 Task: Log work in the project ZillaTech for the issue 'Integrate a new referral program feature into an existing e-commerce website to encourage customer acquisition and retention' spent time as '5w 2d 4h 19m' and remaining time as '2w 6d 11h 18m' and move to bottom of backlog. Now add the issue to the epic 'Change Management Implementation'.
Action: Mouse moved to (232, 69)
Screenshot: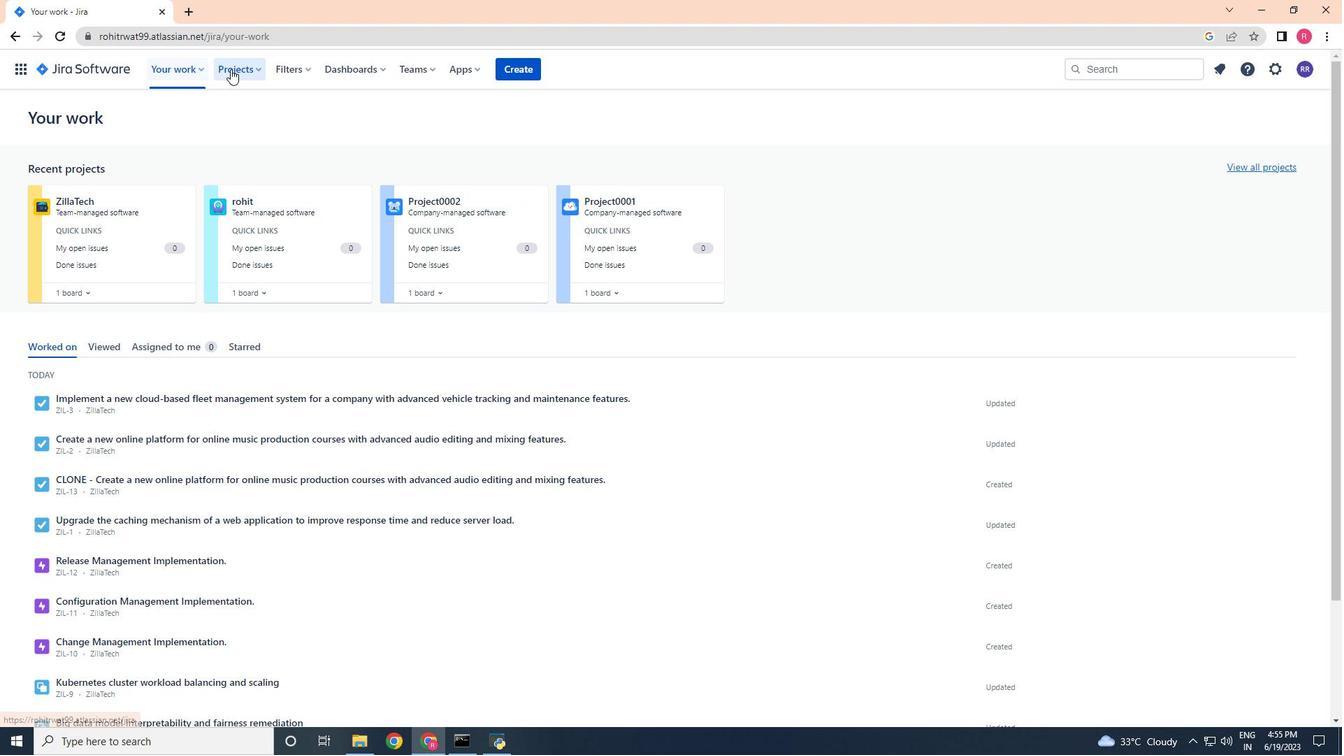 
Action: Mouse pressed left at (232, 69)
Screenshot: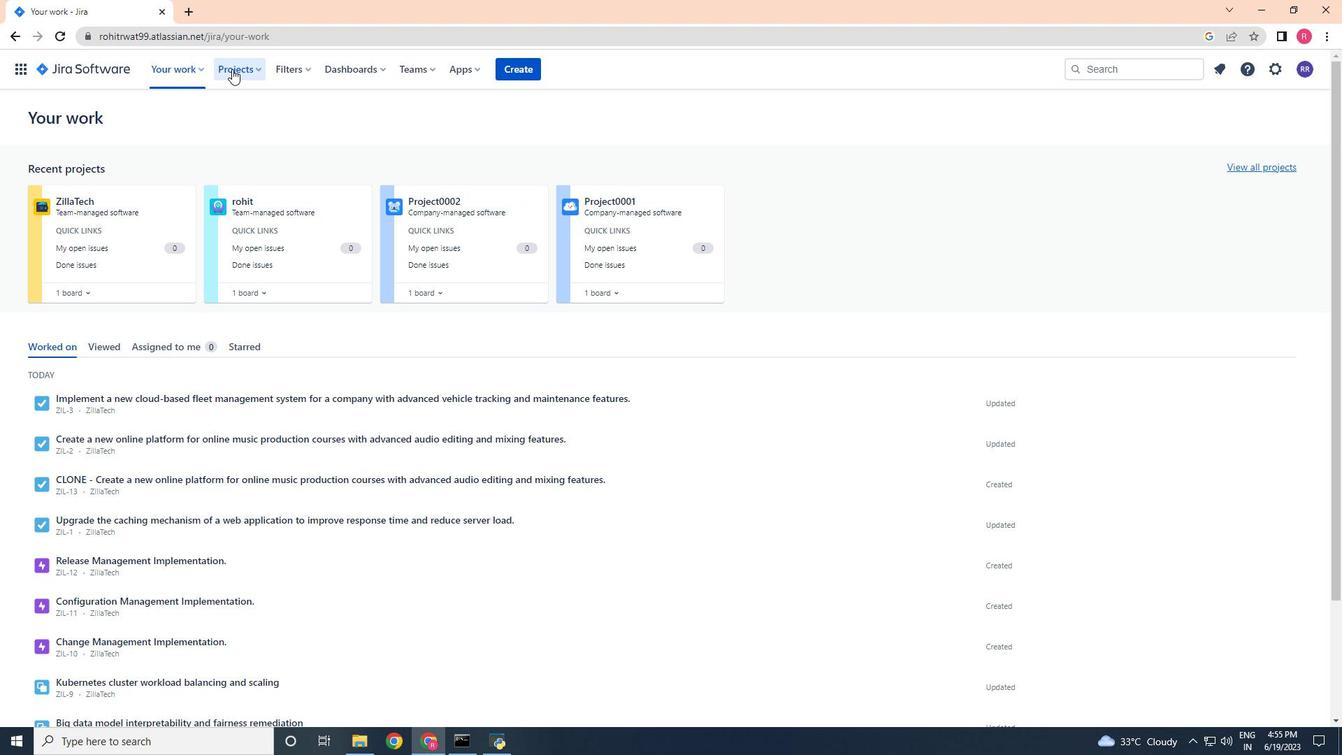 
Action: Mouse moved to (265, 127)
Screenshot: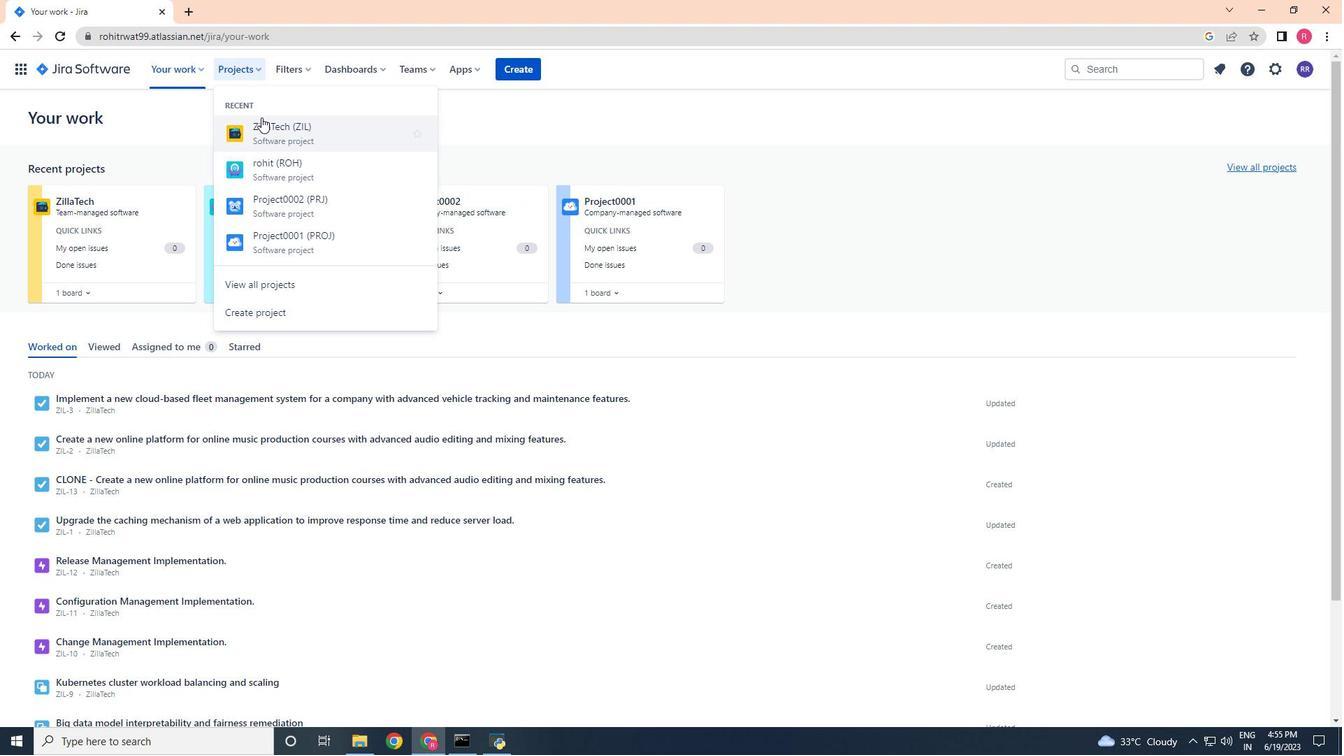 
Action: Mouse pressed left at (265, 127)
Screenshot: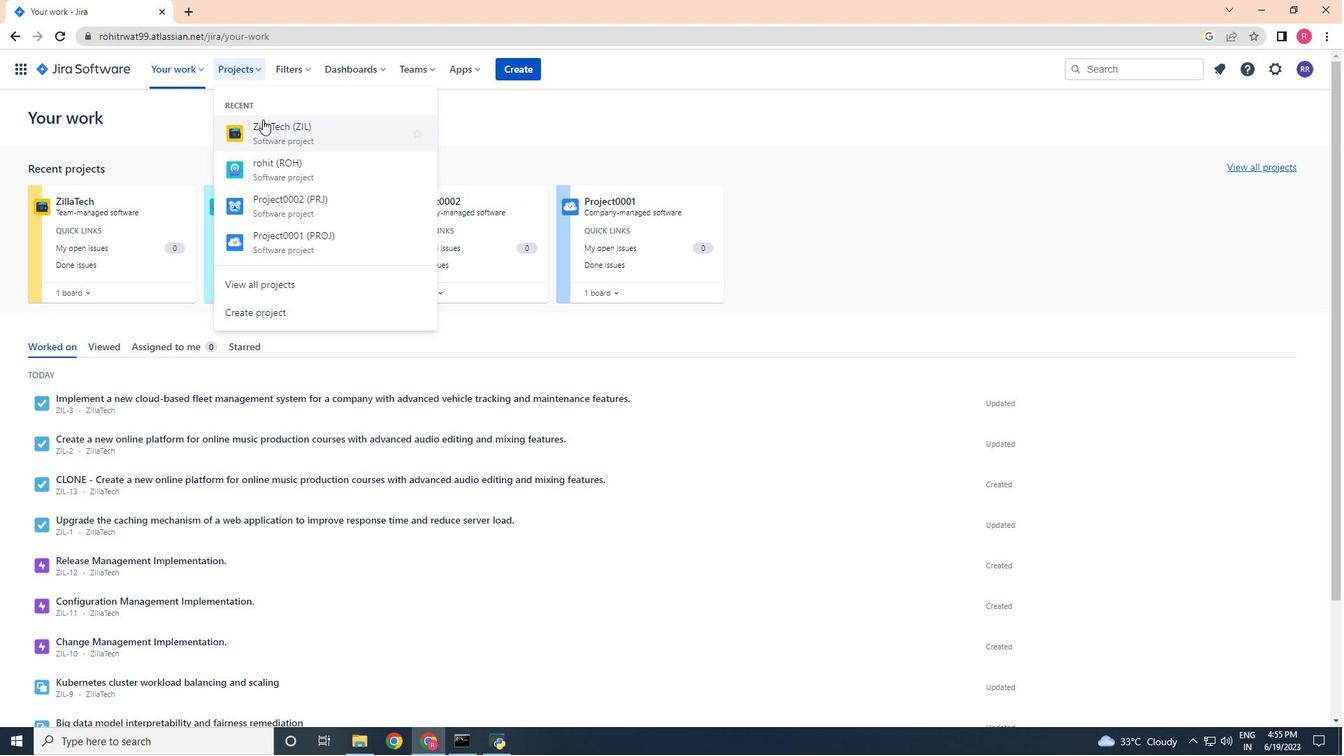 
Action: Mouse moved to (76, 217)
Screenshot: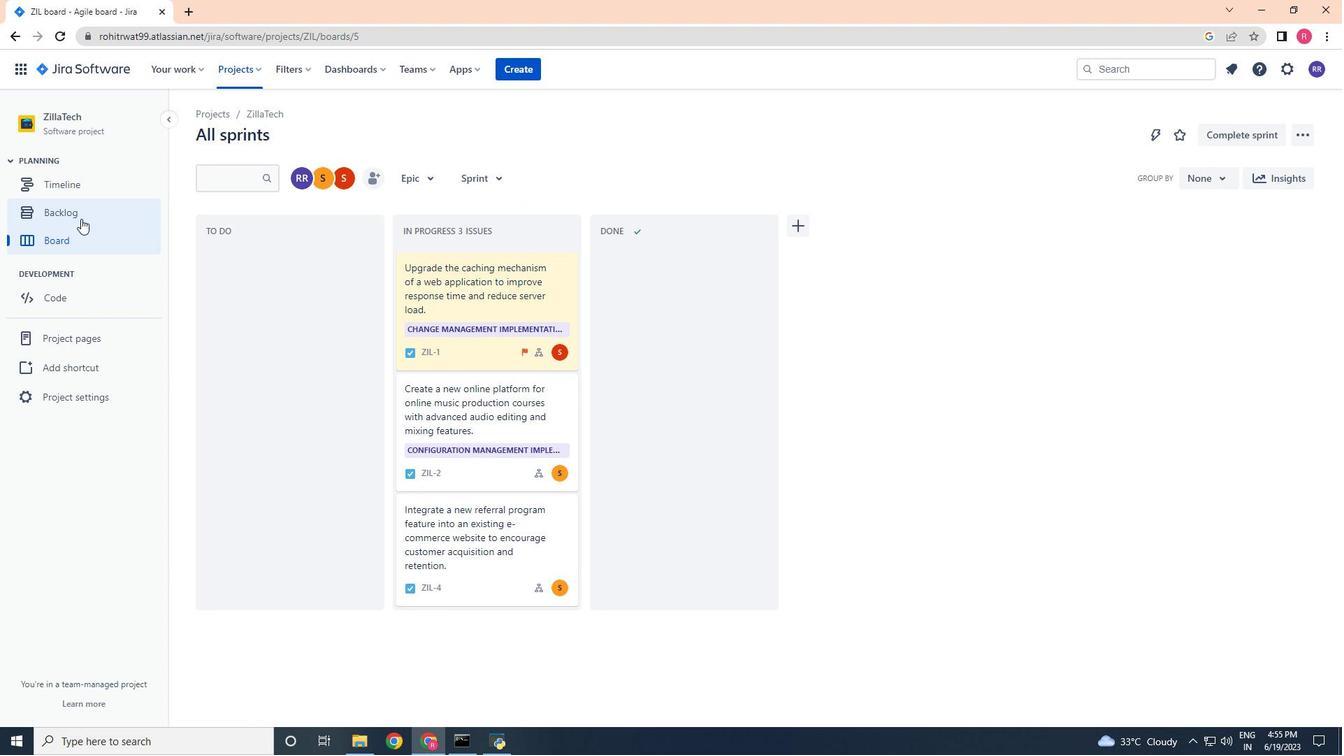 
Action: Mouse pressed left at (76, 217)
Screenshot: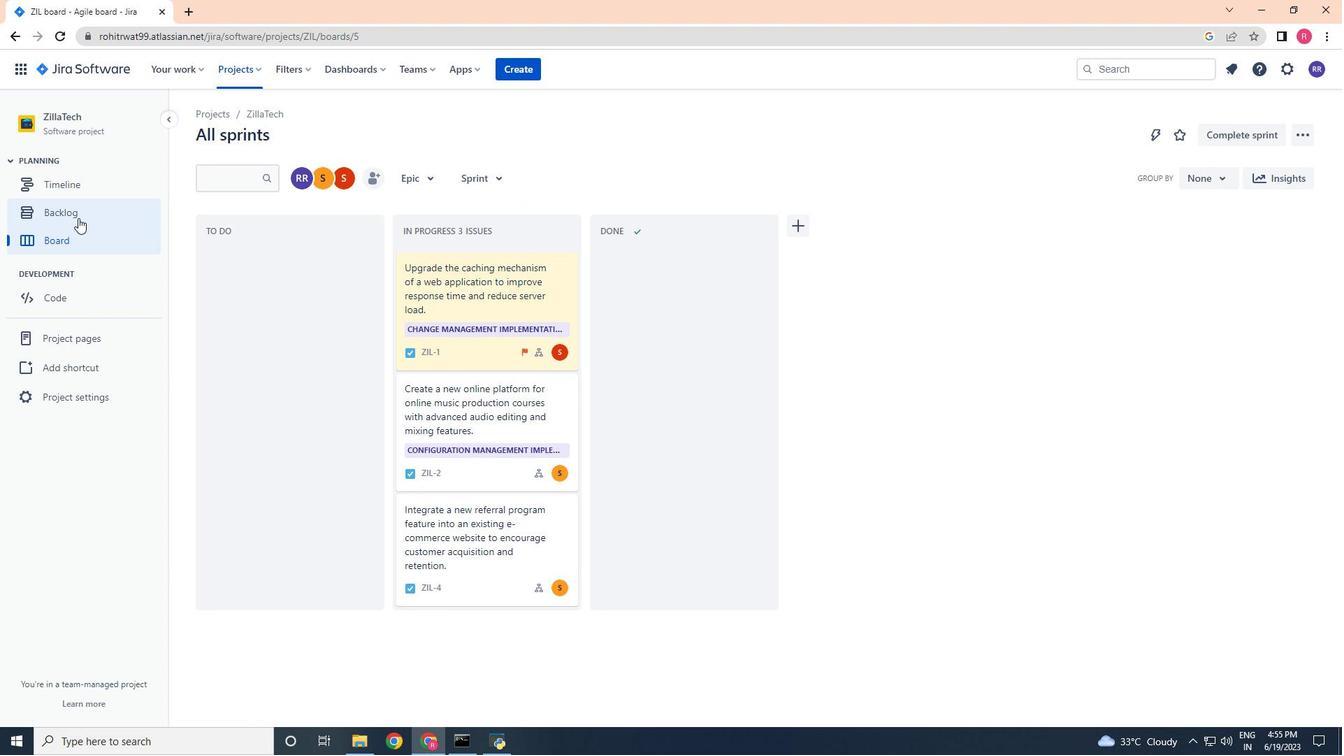 
Action: Mouse moved to (630, 346)
Screenshot: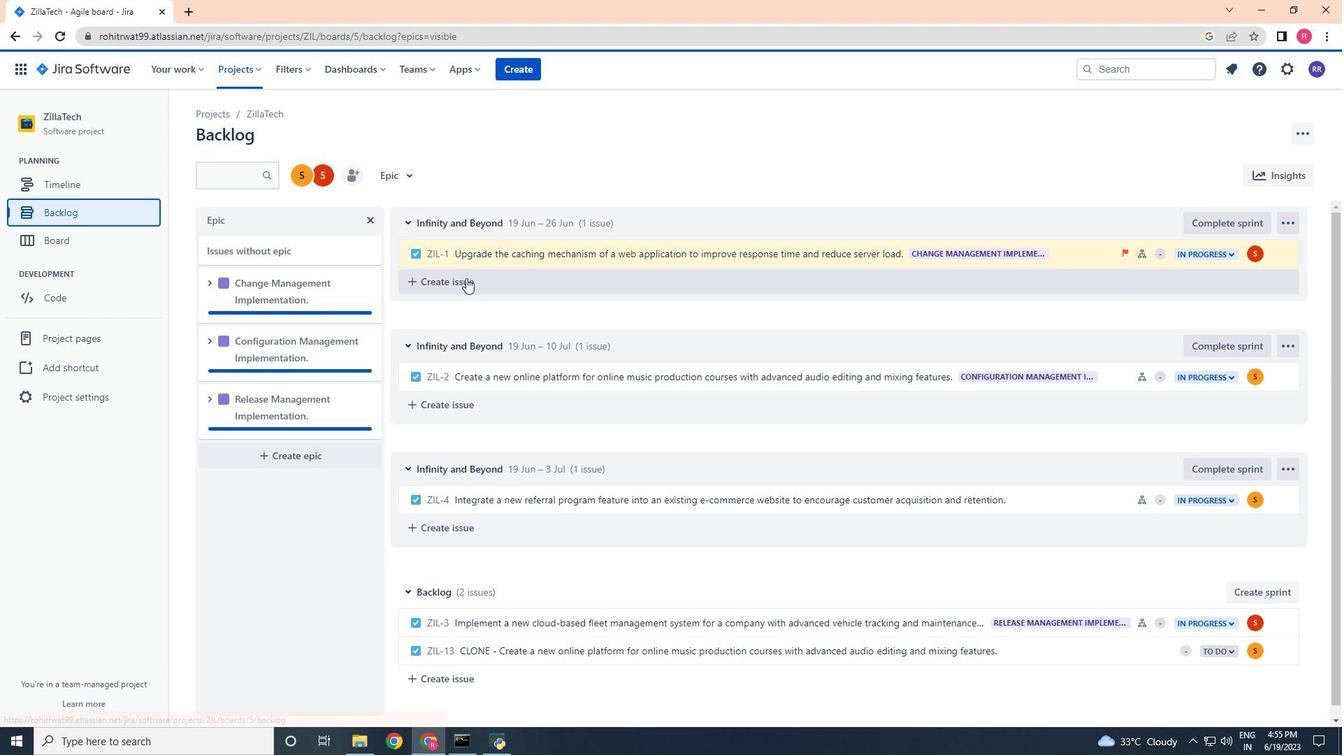 
Action: Mouse scrolled (630, 346) with delta (0, 0)
Screenshot: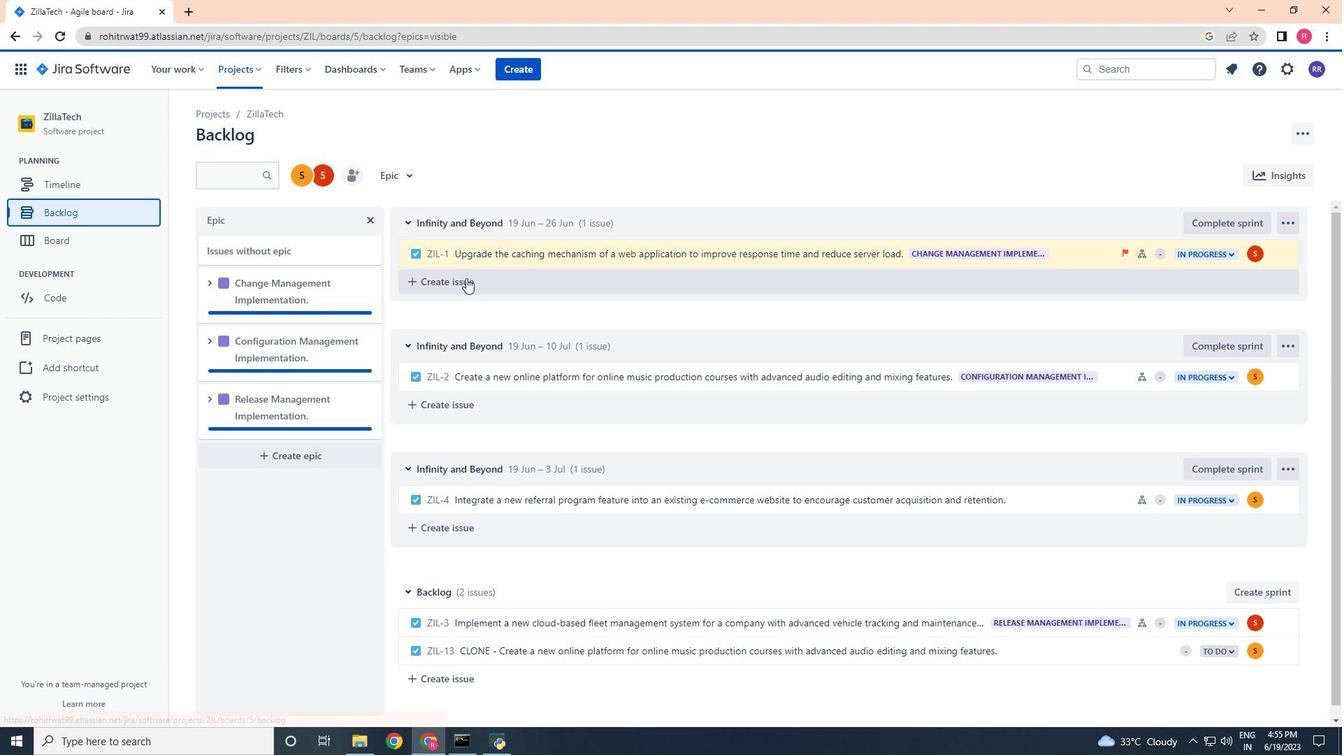 
Action: Mouse moved to (697, 375)
Screenshot: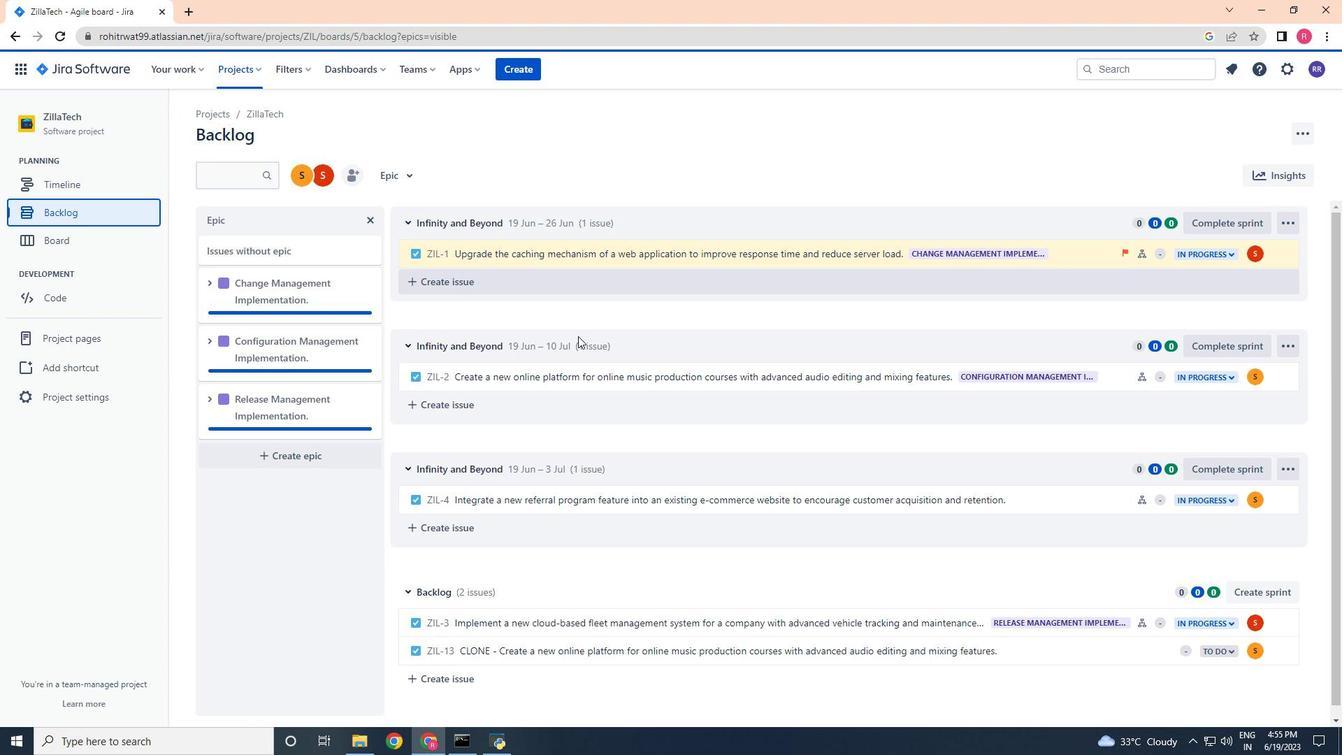 
Action: Mouse scrolled (697, 374) with delta (0, 0)
Screenshot: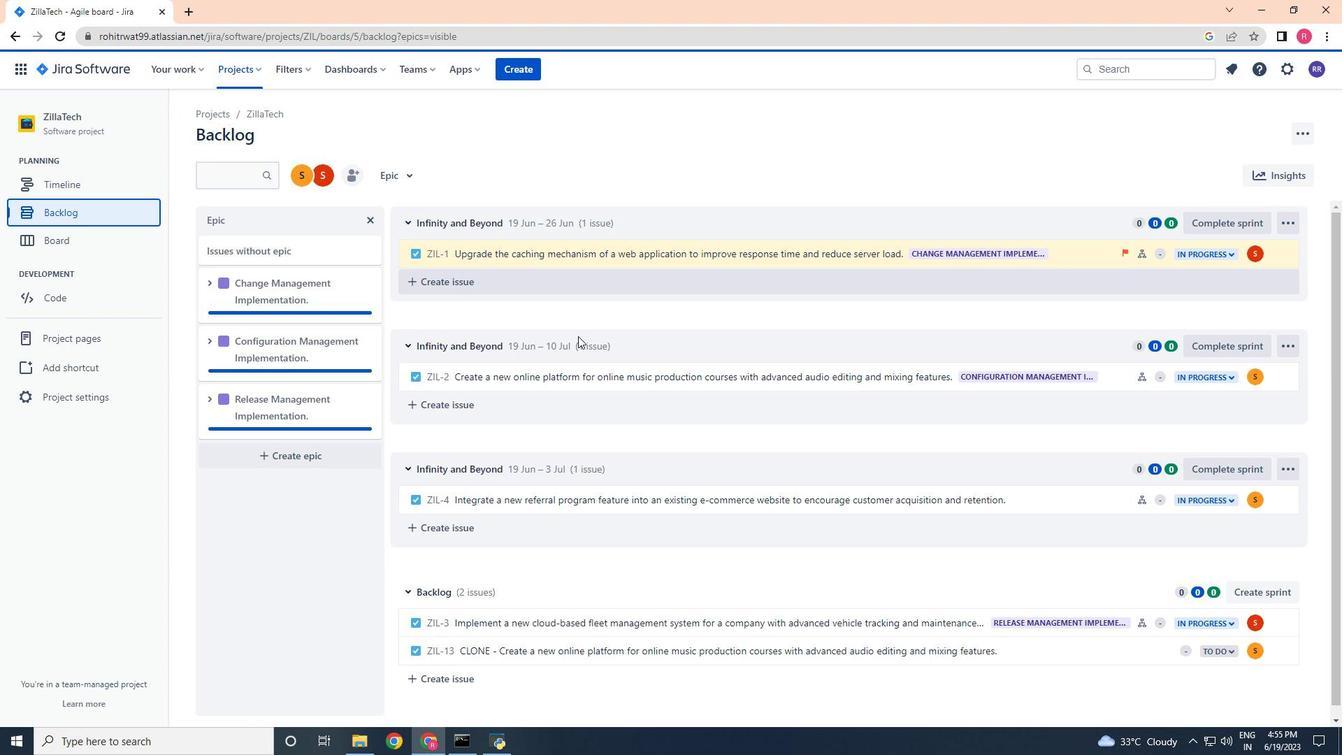 
Action: Mouse moved to (764, 383)
Screenshot: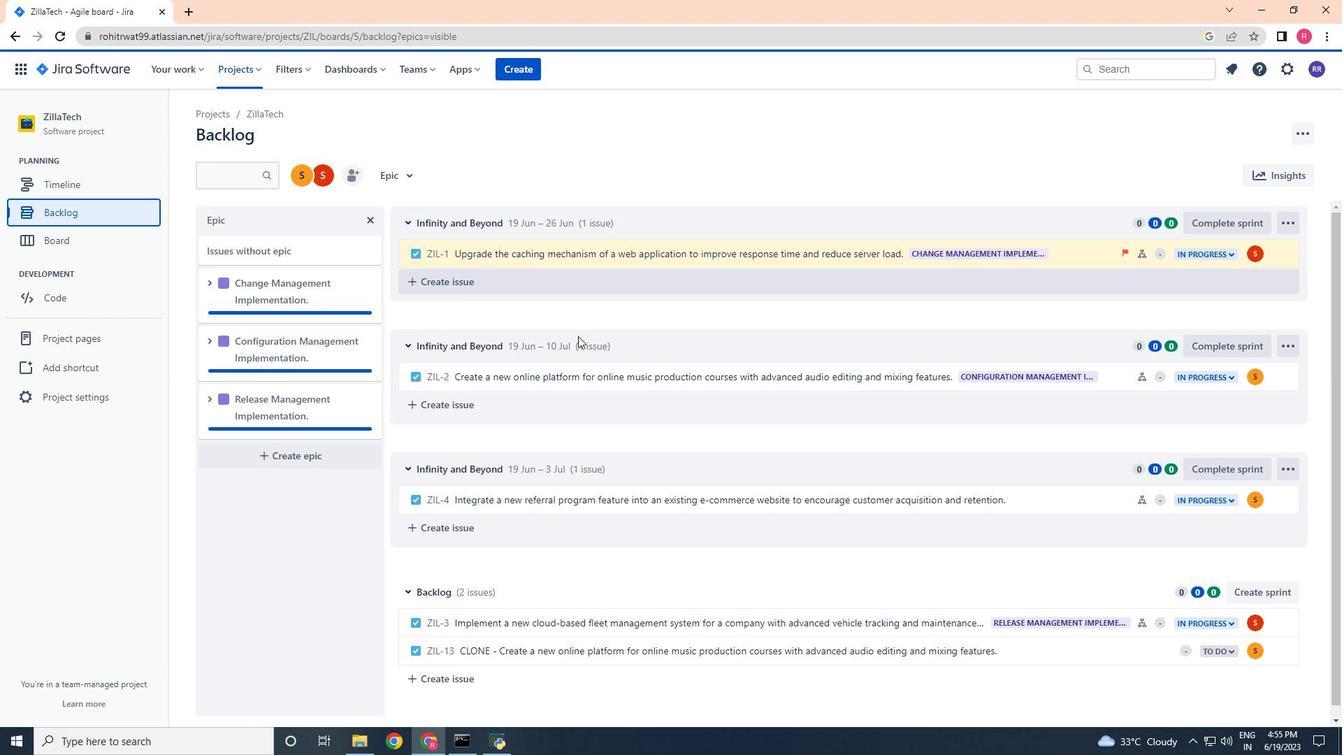 
Action: Mouse scrolled (764, 382) with delta (0, 0)
Screenshot: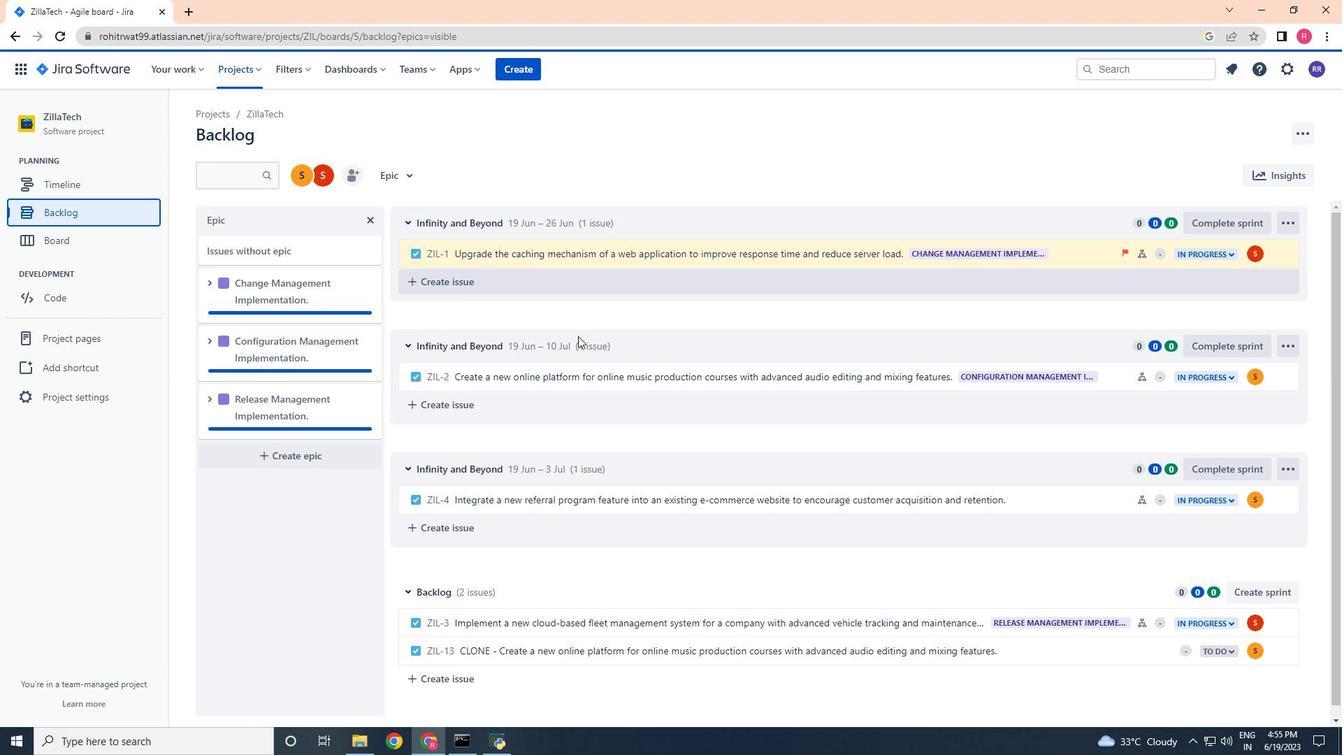 
Action: Mouse moved to (788, 390)
Screenshot: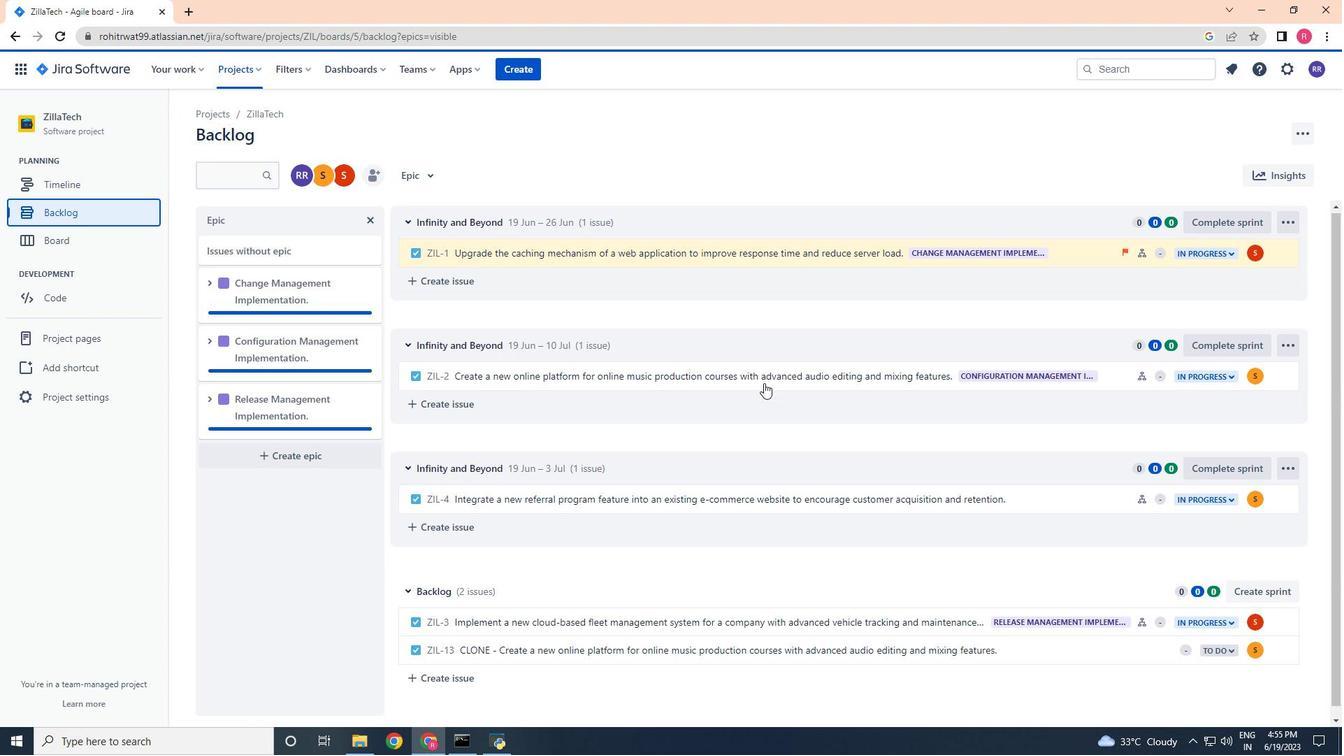 
Action: Mouse scrolled (788, 389) with delta (0, 0)
Screenshot: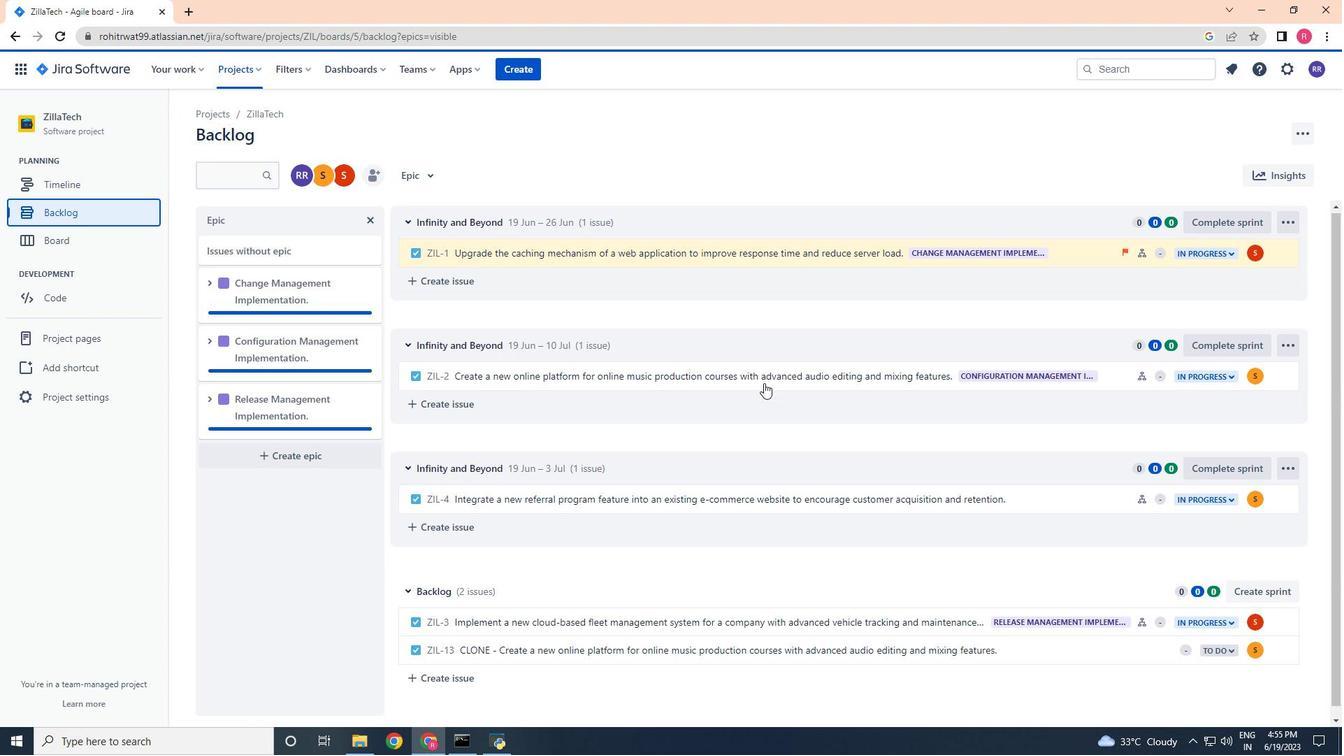 
Action: Mouse moved to (811, 404)
Screenshot: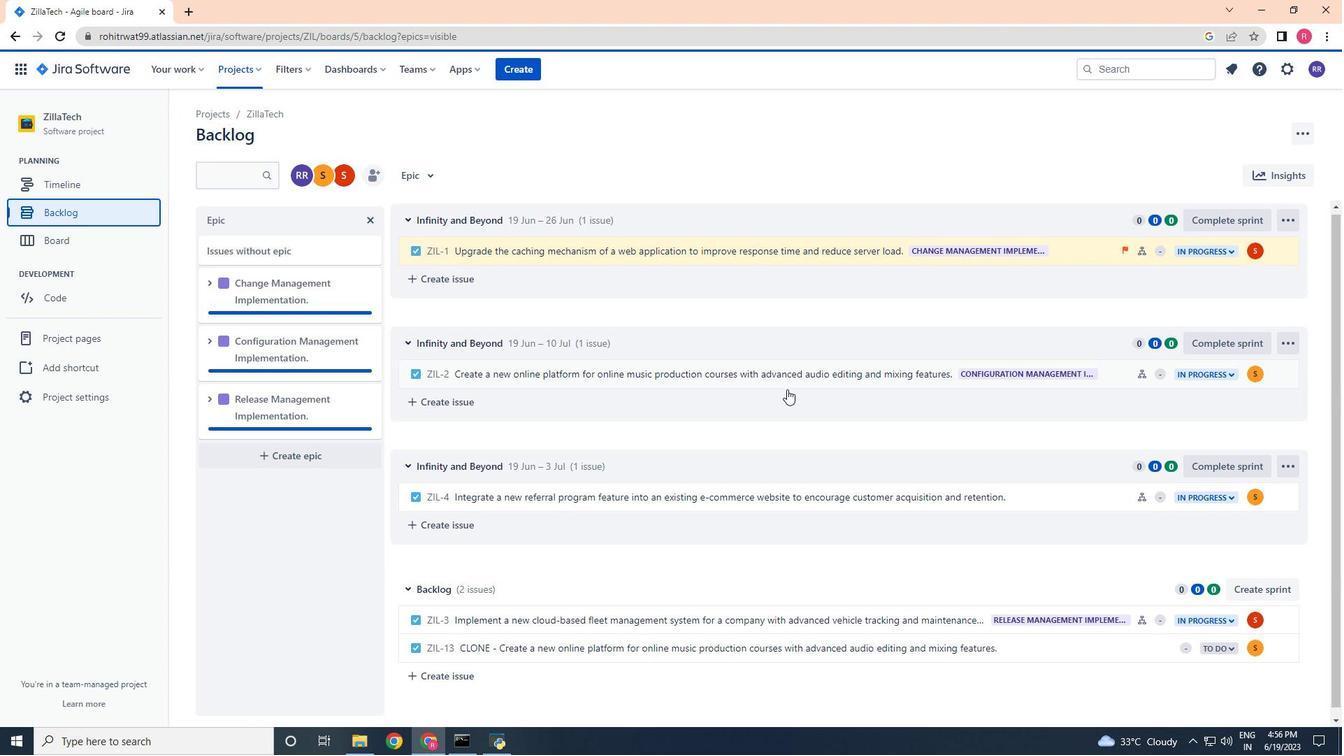 
Action: Mouse scrolled (811, 403) with delta (0, 0)
Screenshot: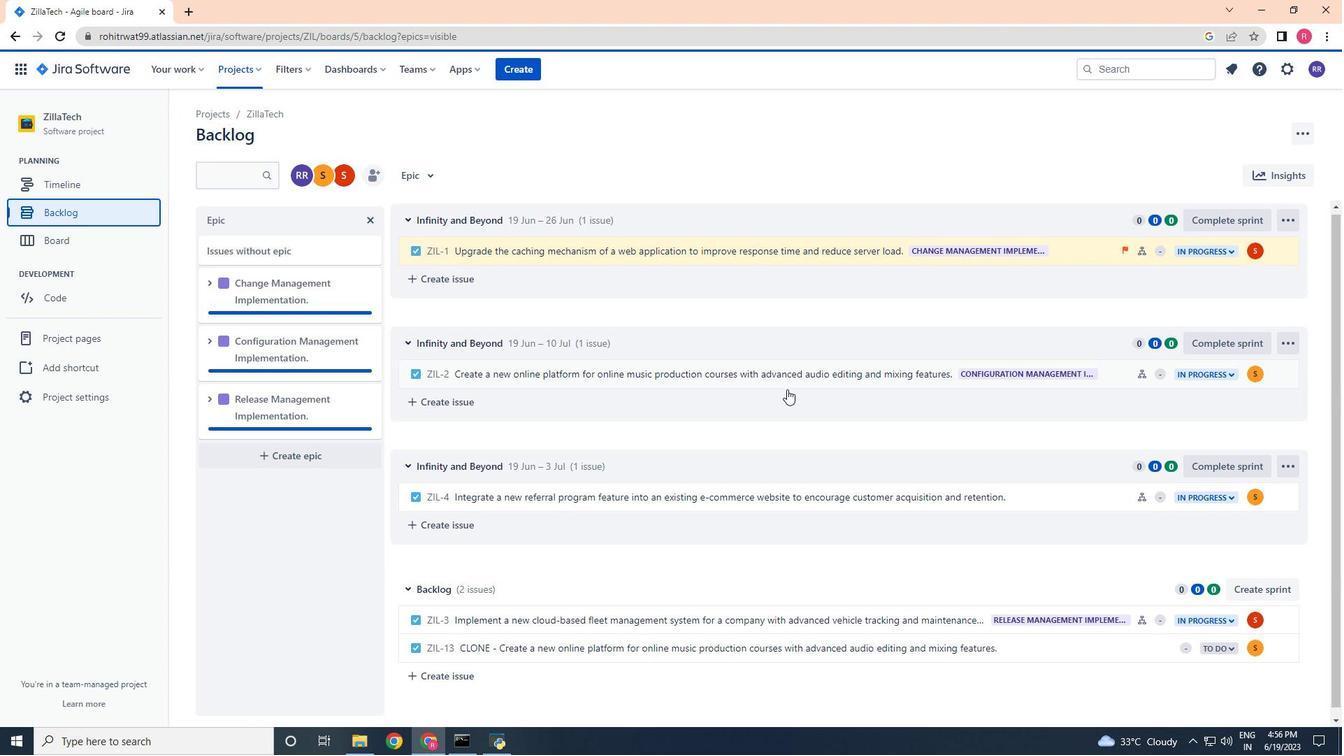 
Action: Mouse moved to (1086, 485)
Screenshot: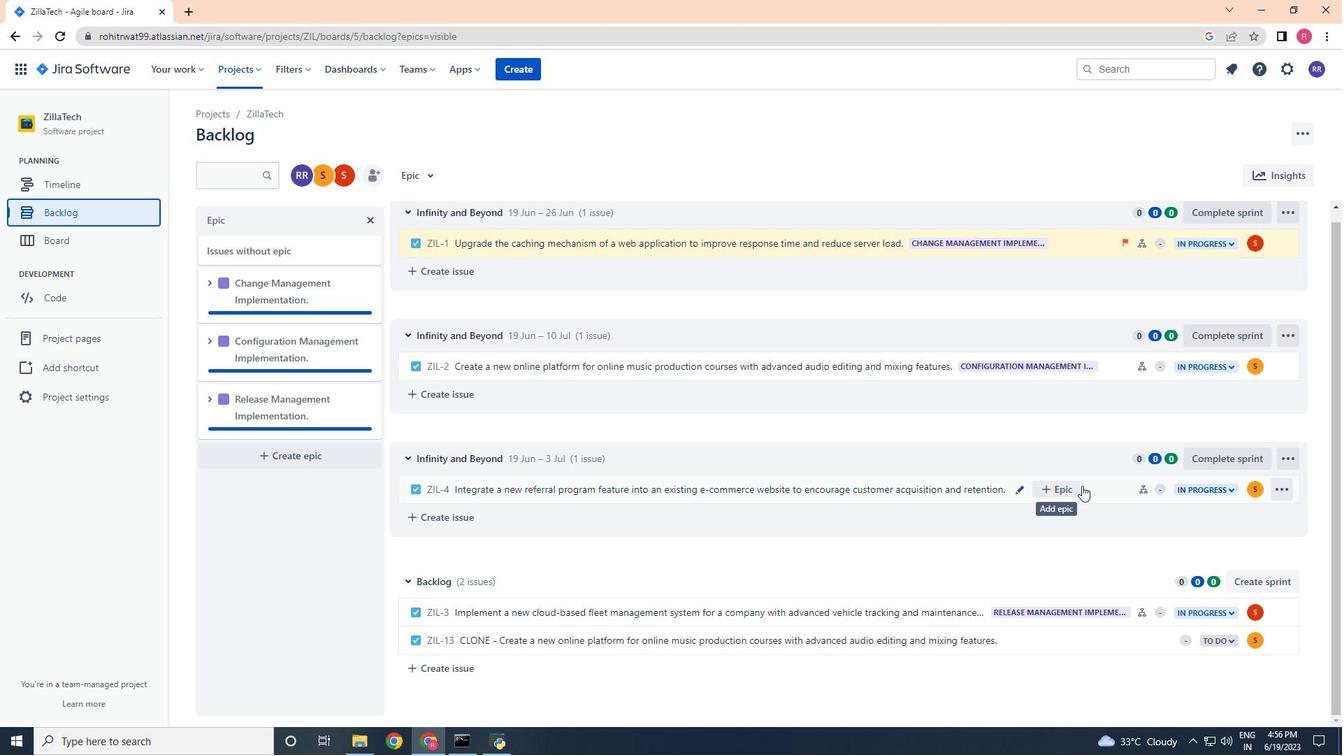 
Action: Mouse pressed left at (1086, 485)
Screenshot: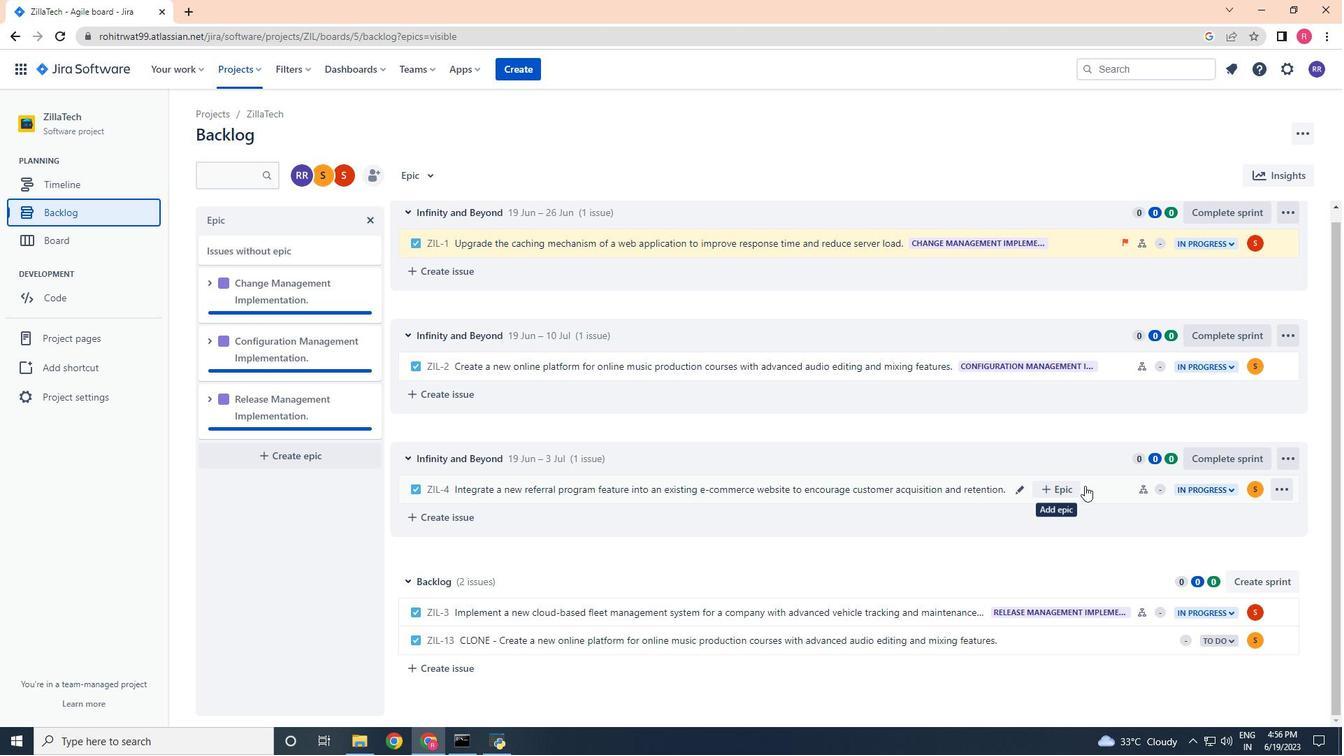 
Action: Mouse moved to (1274, 219)
Screenshot: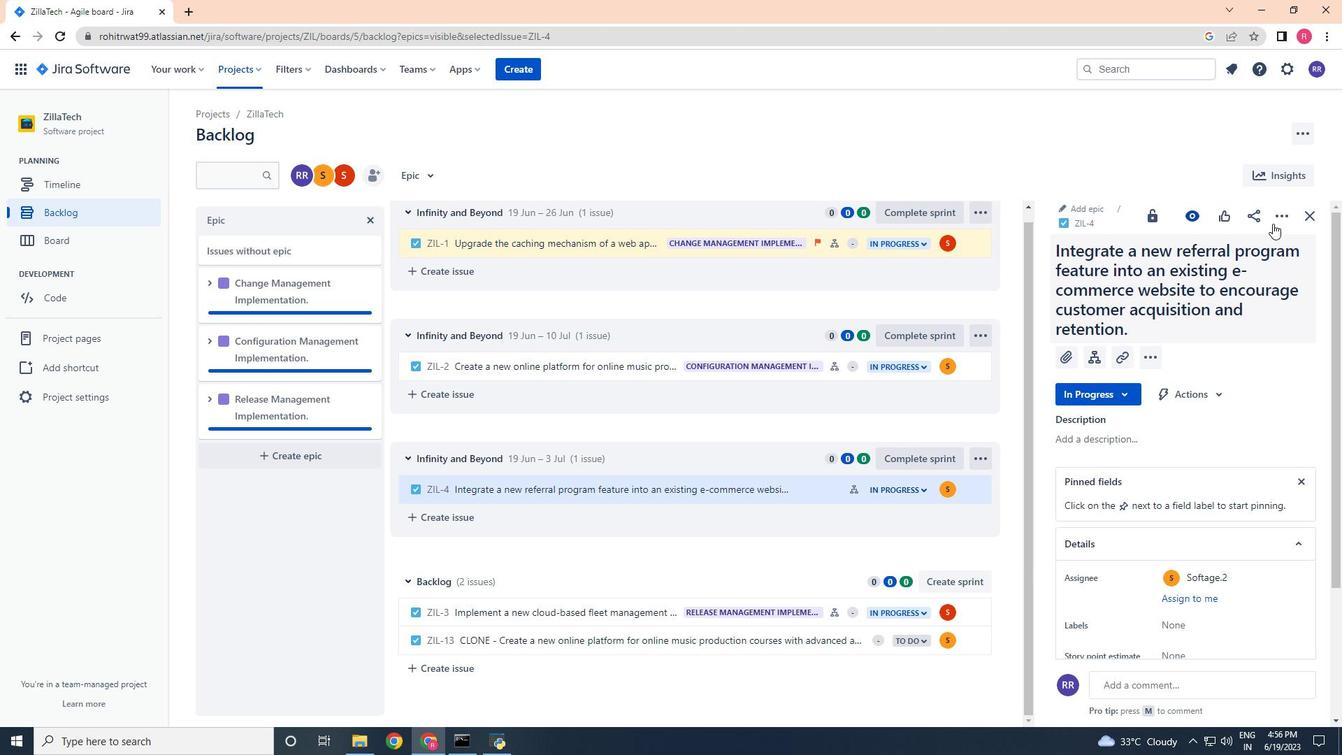 
Action: Mouse pressed left at (1274, 219)
Screenshot: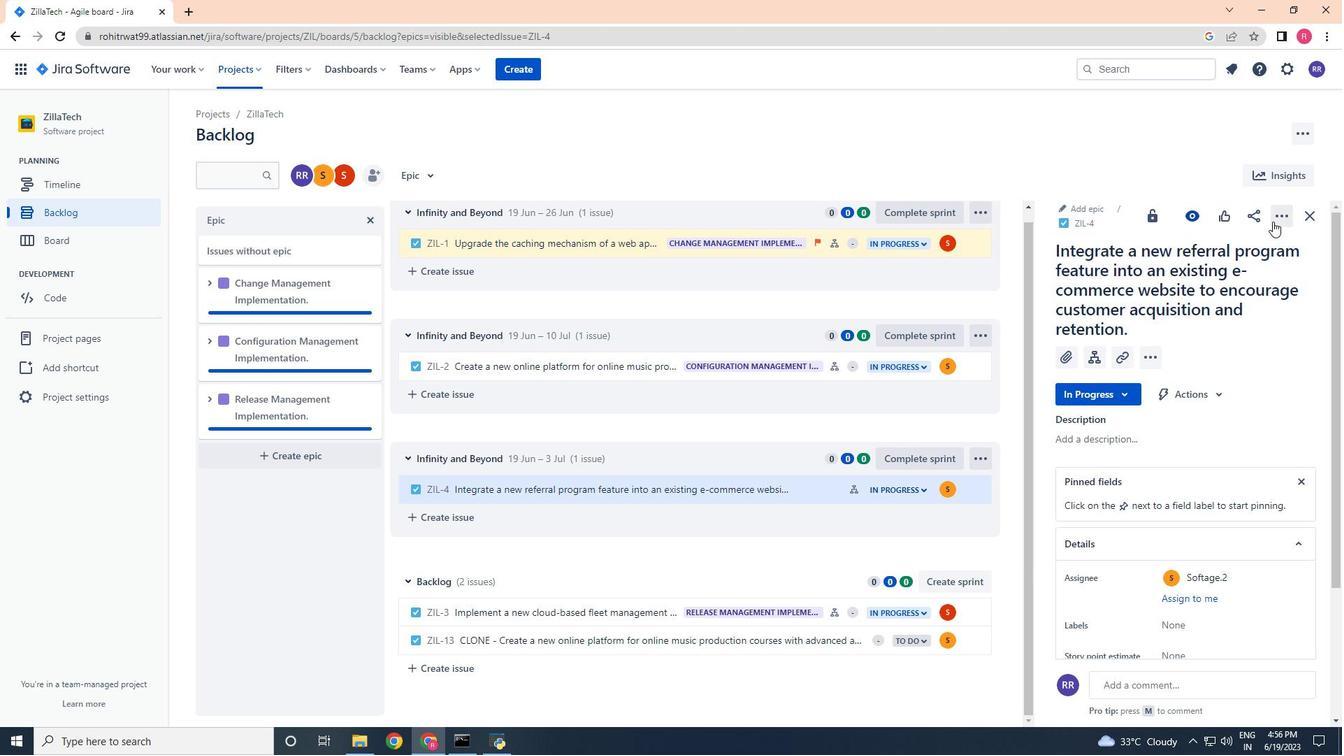 
Action: Mouse moved to (1207, 254)
Screenshot: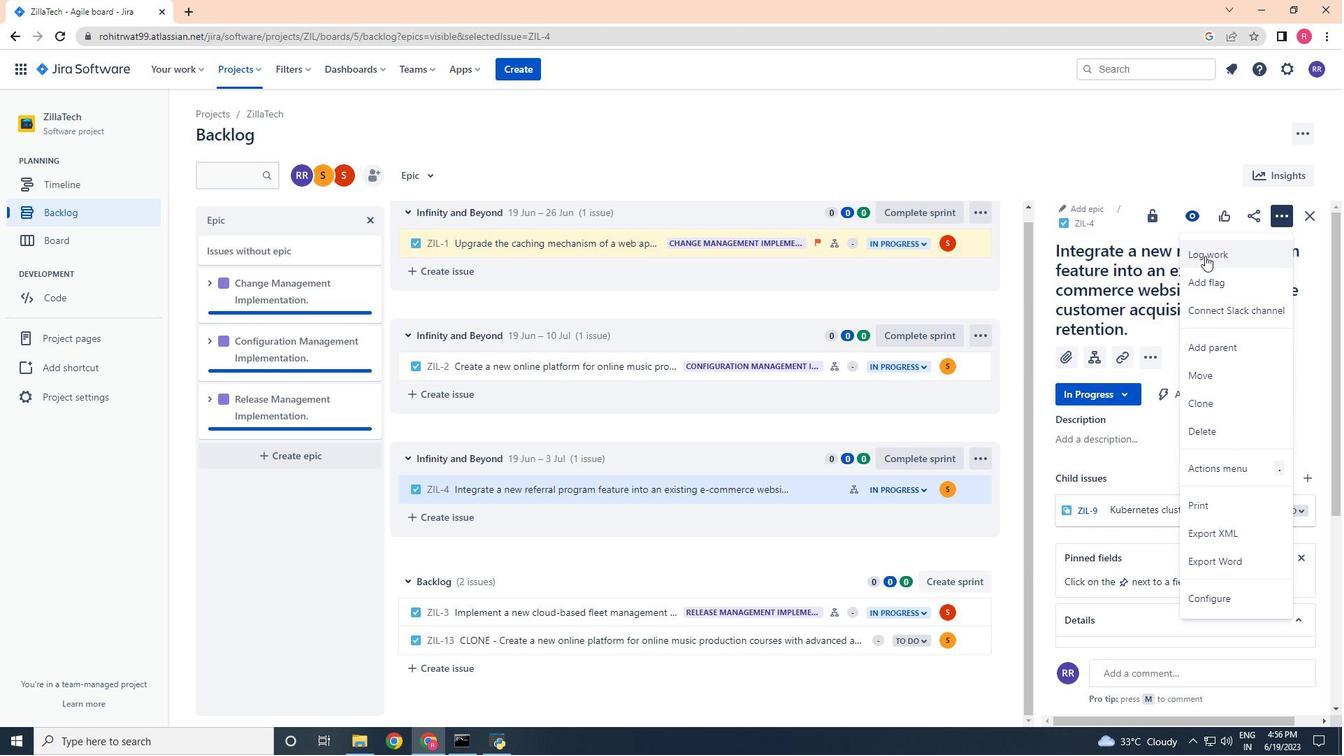 
Action: Mouse pressed left at (1207, 254)
Screenshot: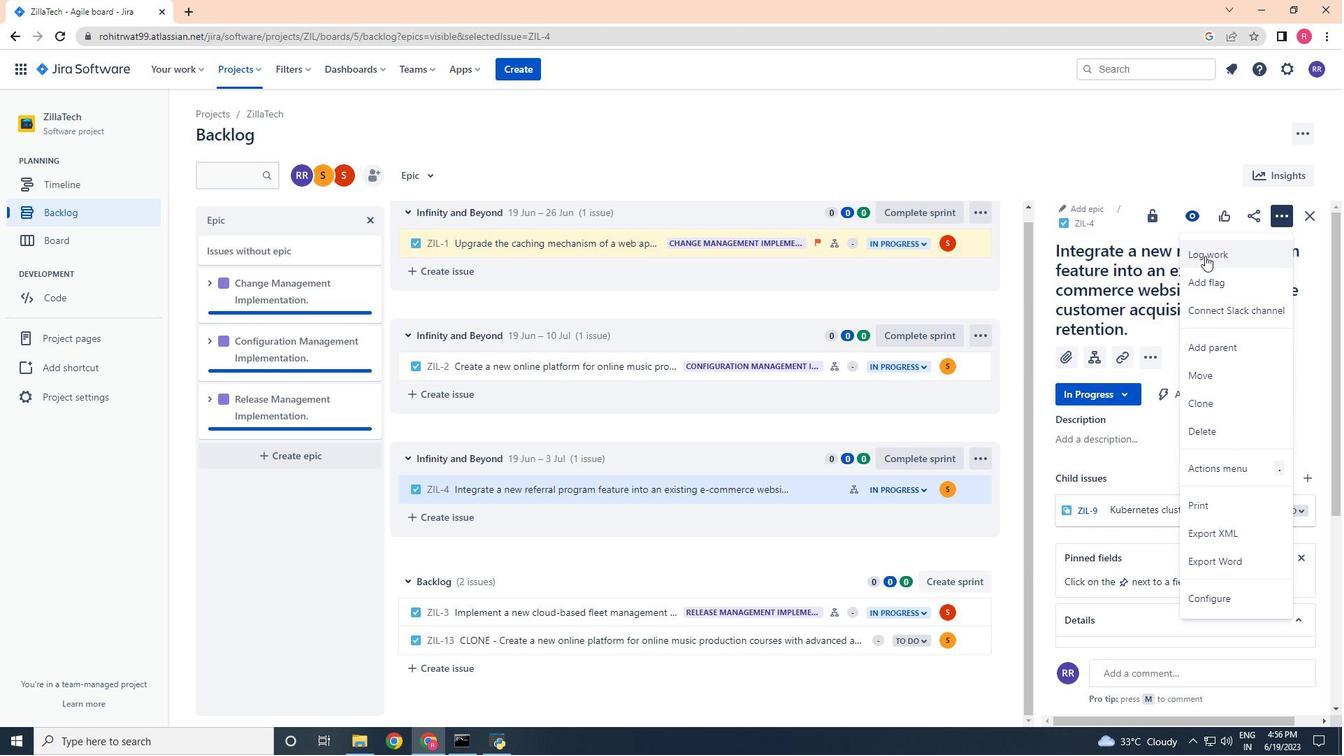 
Action: Mouse moved to (602, 271)
Screenshot: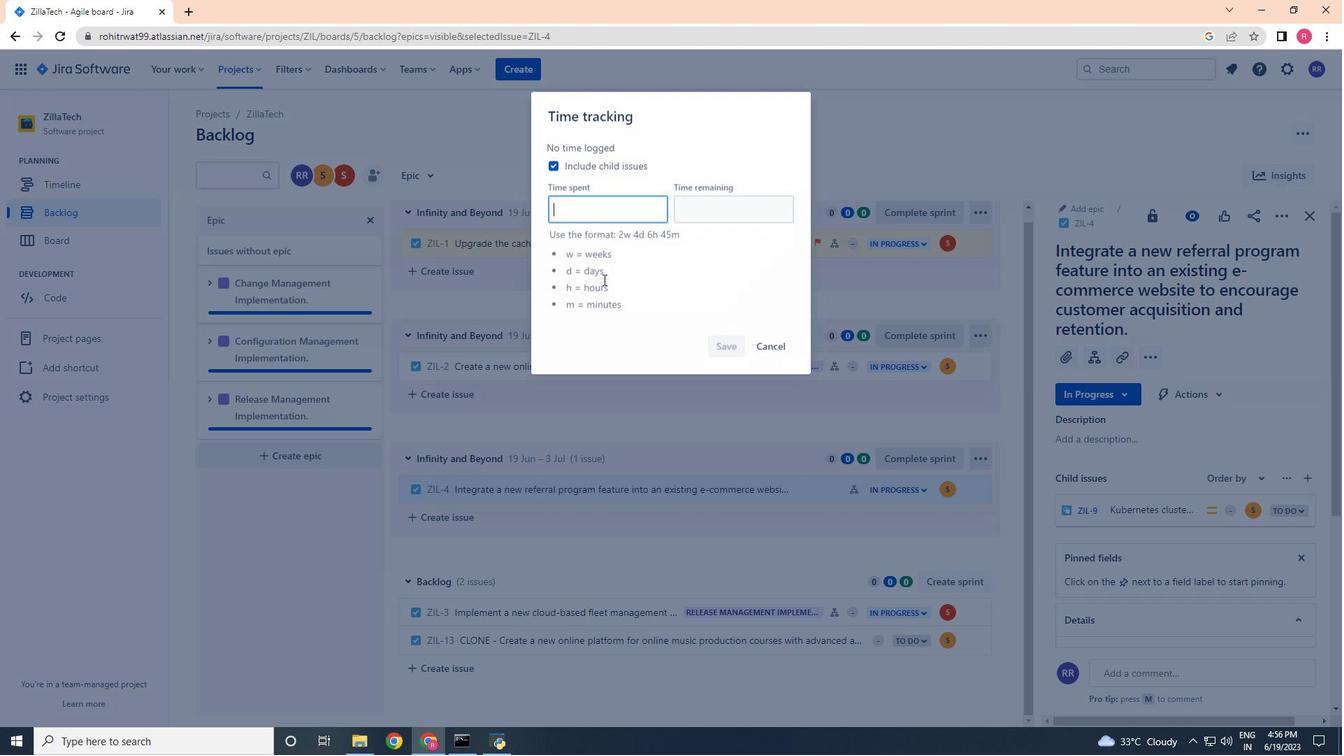 
Action: Key pressed 5w<Key.space>2d<Key.space>4h<Key.space>19m<Key.tab>2w<Key.space>6d<Key.space>11h<Key.space>19<Key.backspace>8m
Screenshot: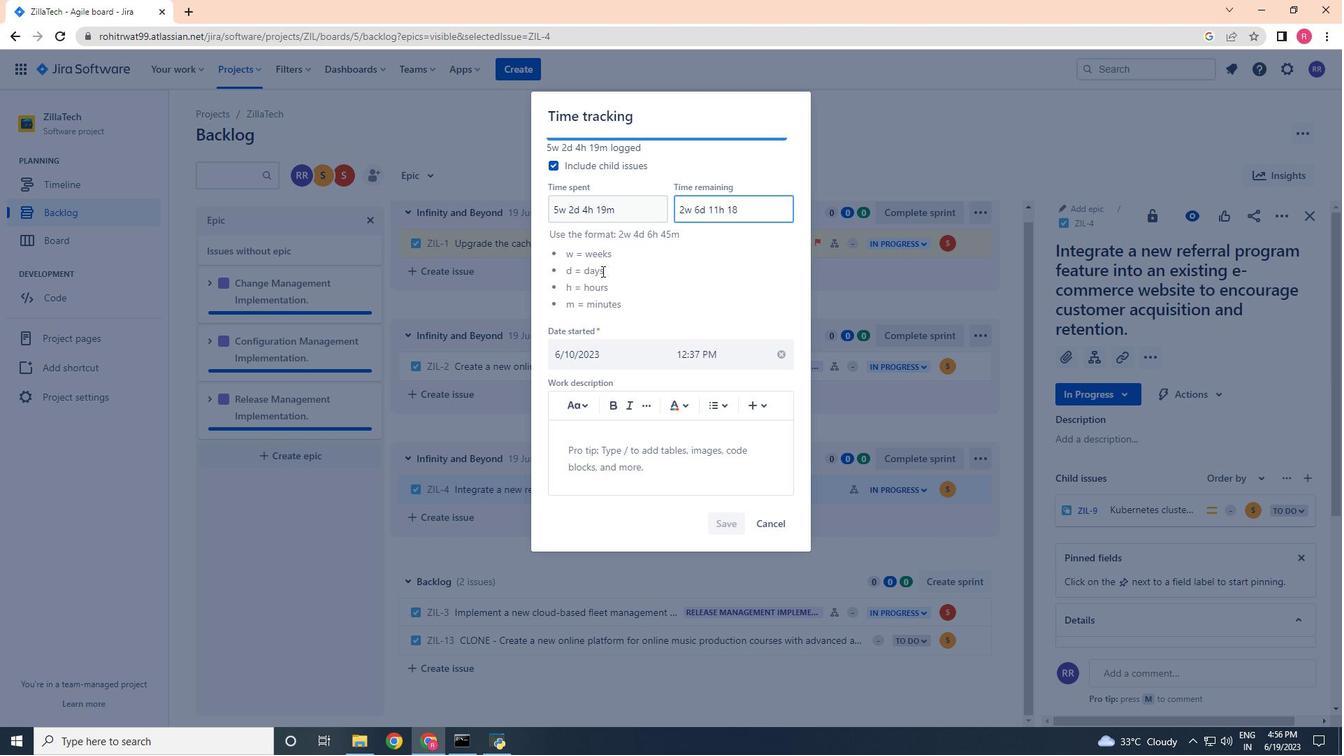 
Action: Mouse moved to (730, 520)
Screenshot: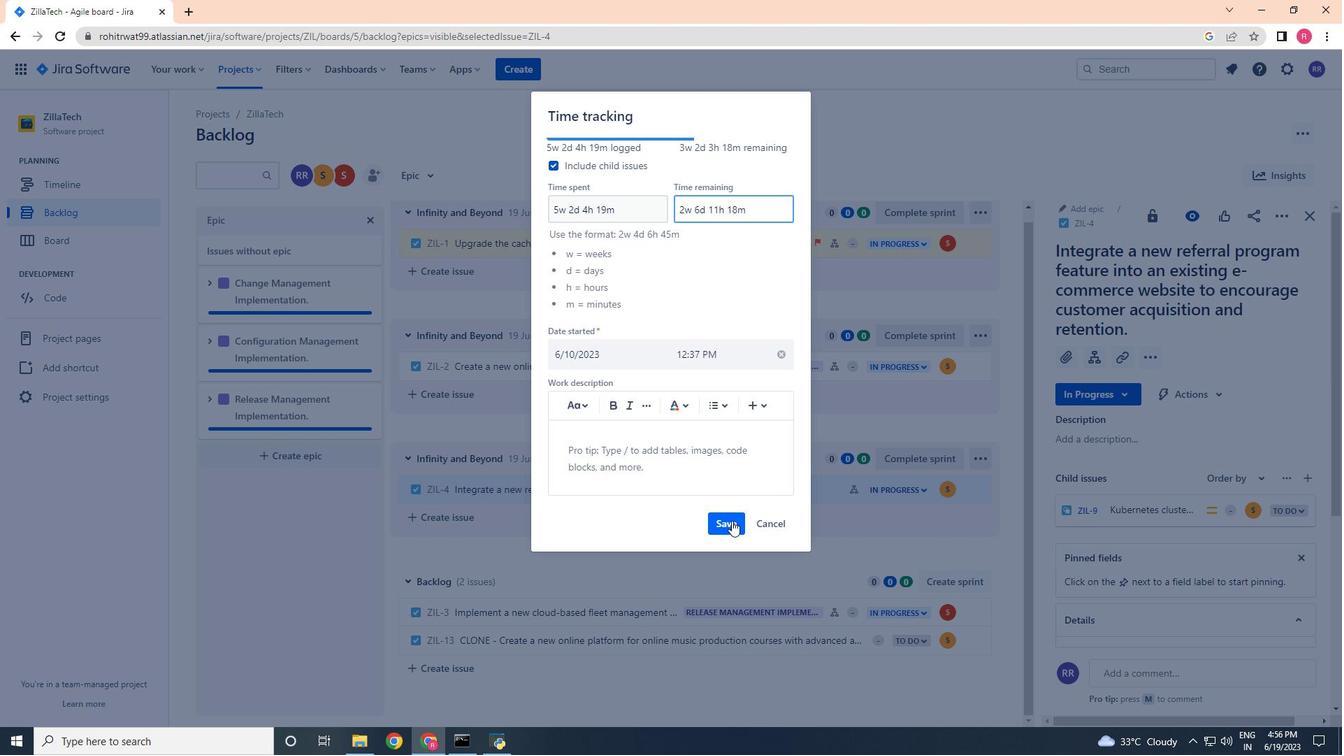 
Action: Mouse pressed left at (730, 520)
Screenshot: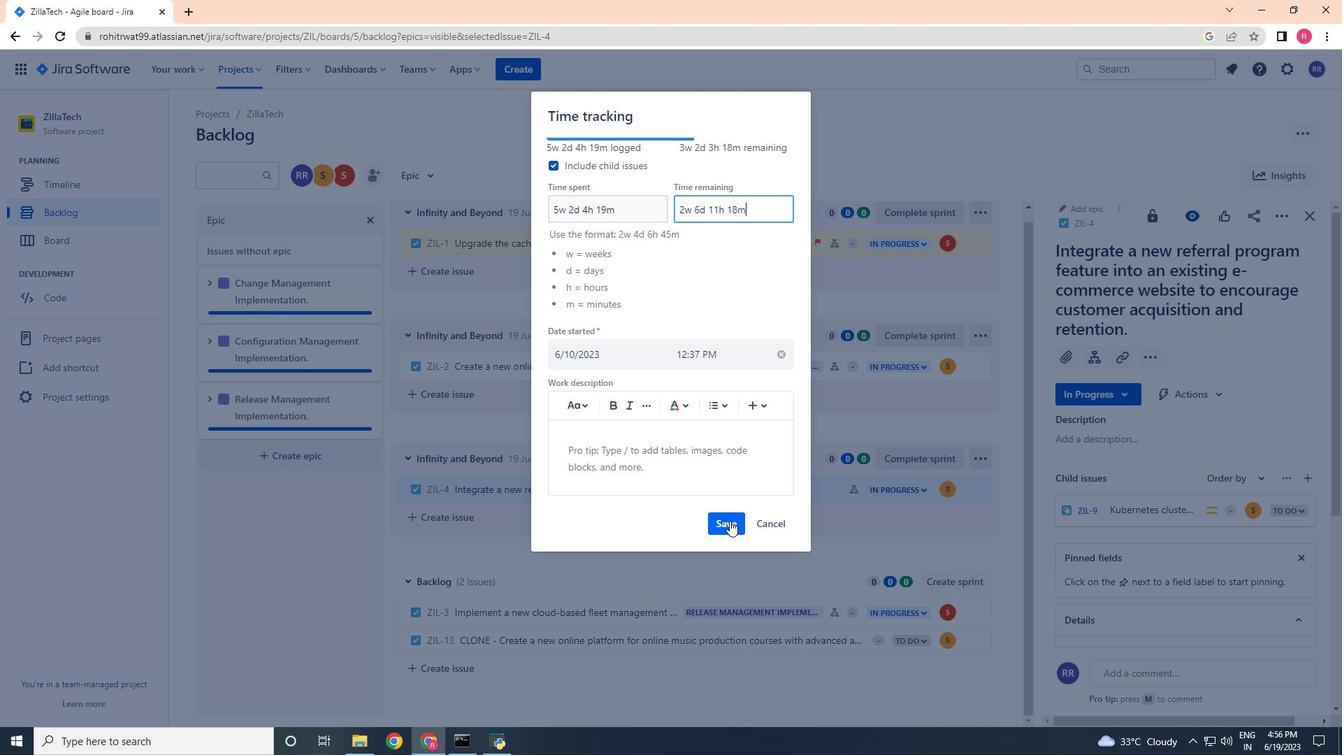 
Action: Mouse moved to (969, 493)
Screenshot: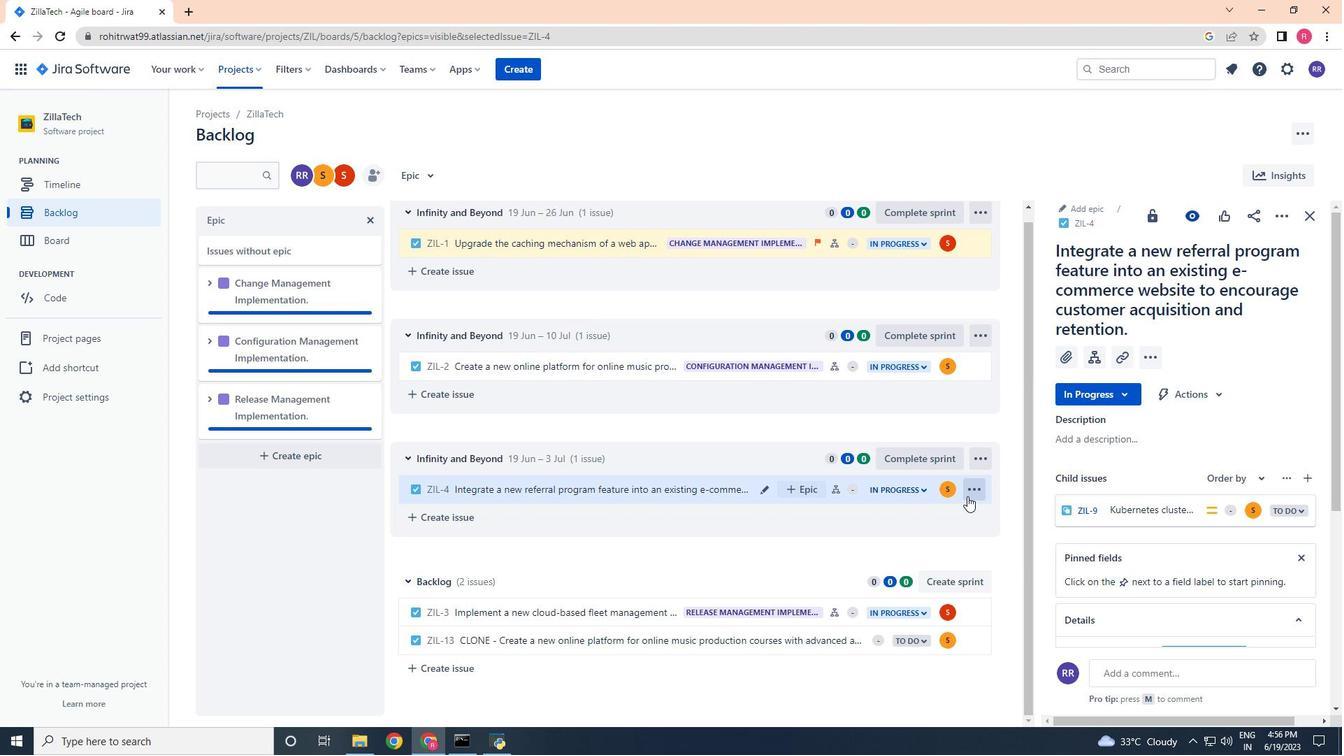 
Action: Mouse pressed left at (969, 493)
Screenshot: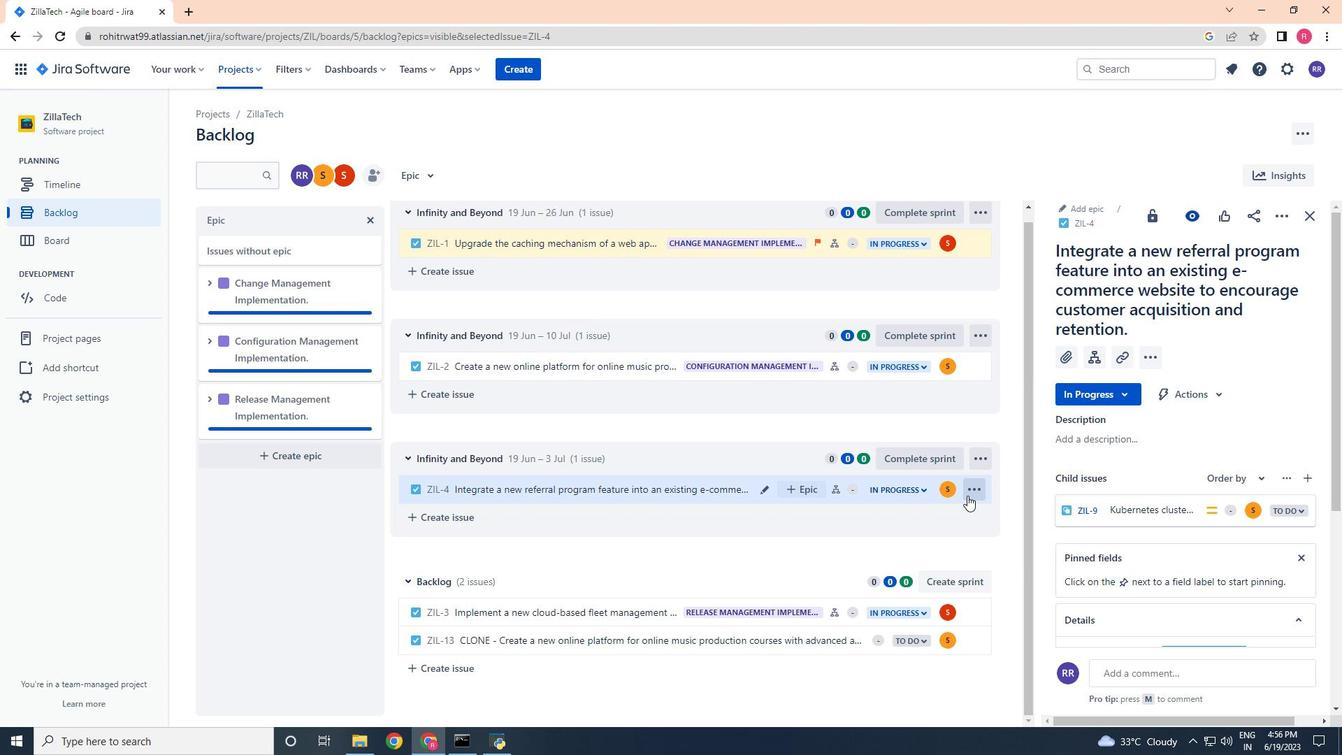 
Action: Mouse moved to (958, 454)
Screenshot: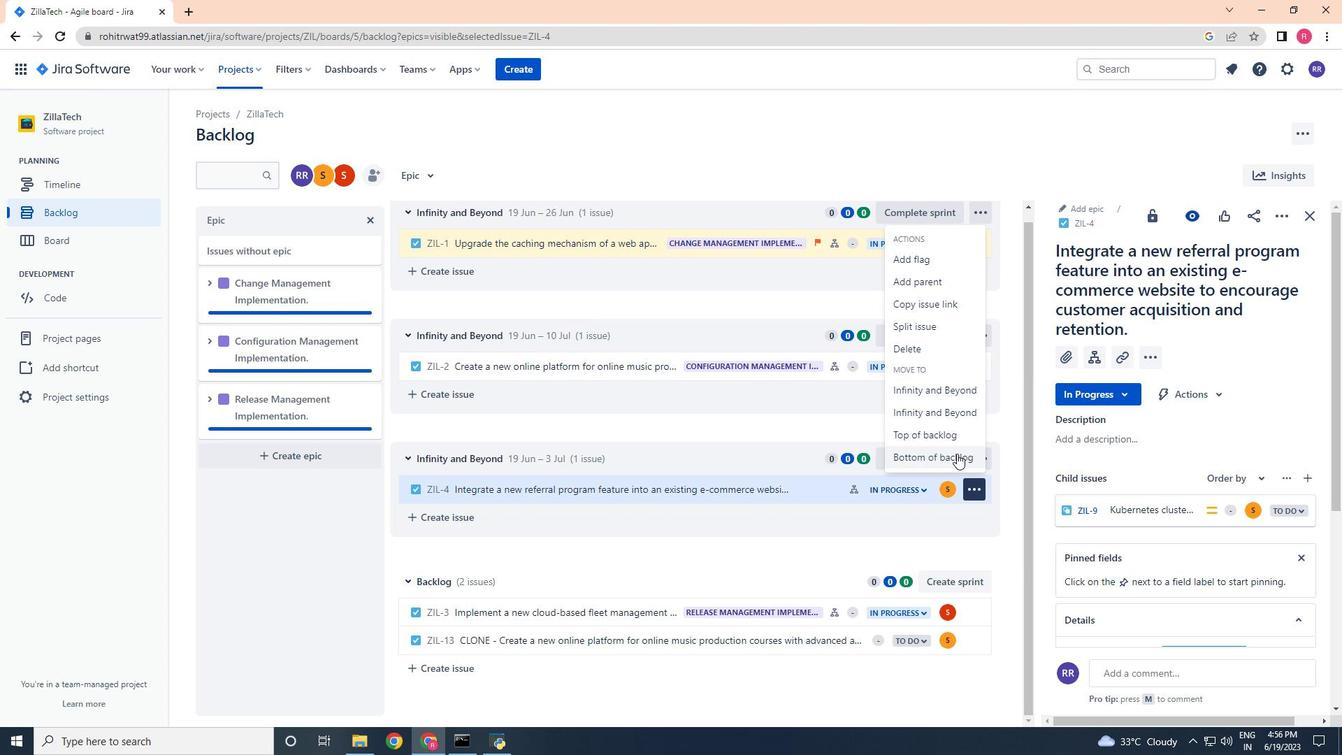 
Action: Mouse pressed left at (958, 454)
Screenshot: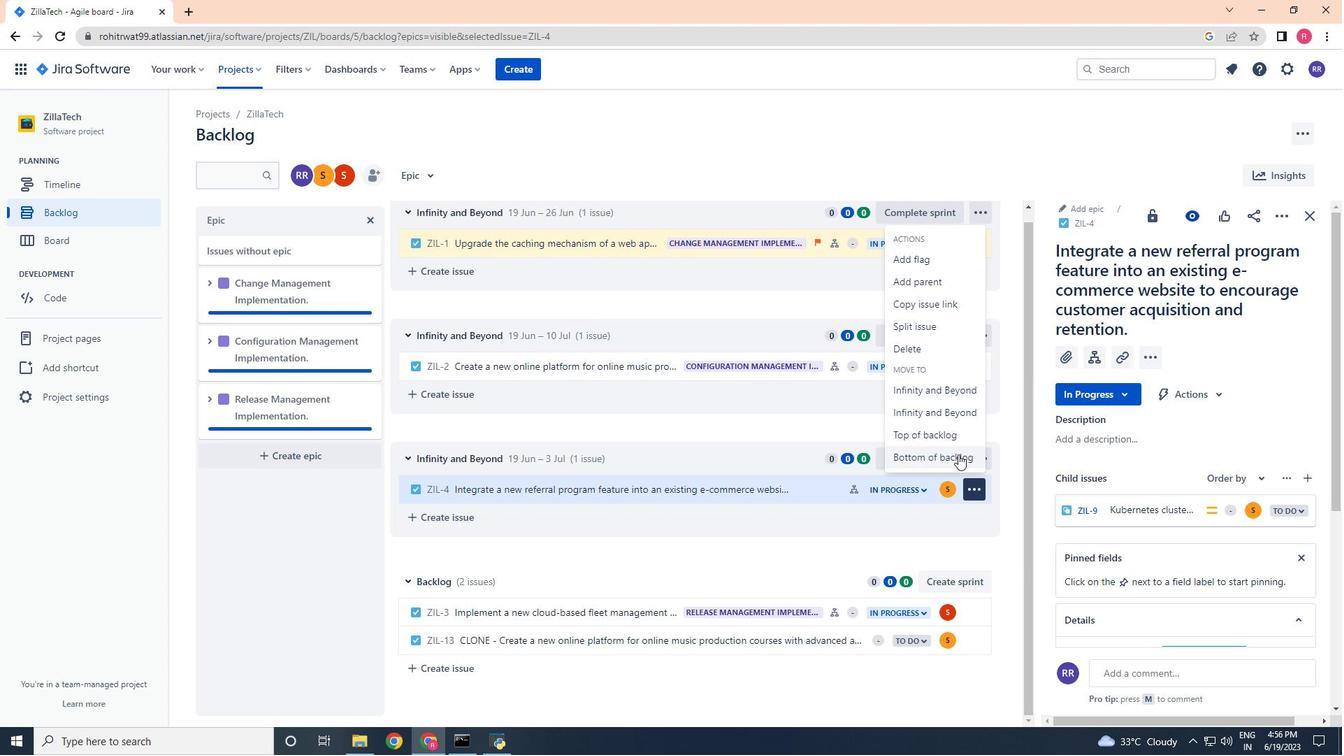 
Action: Mouse moved to (714, 216)
Screenshot: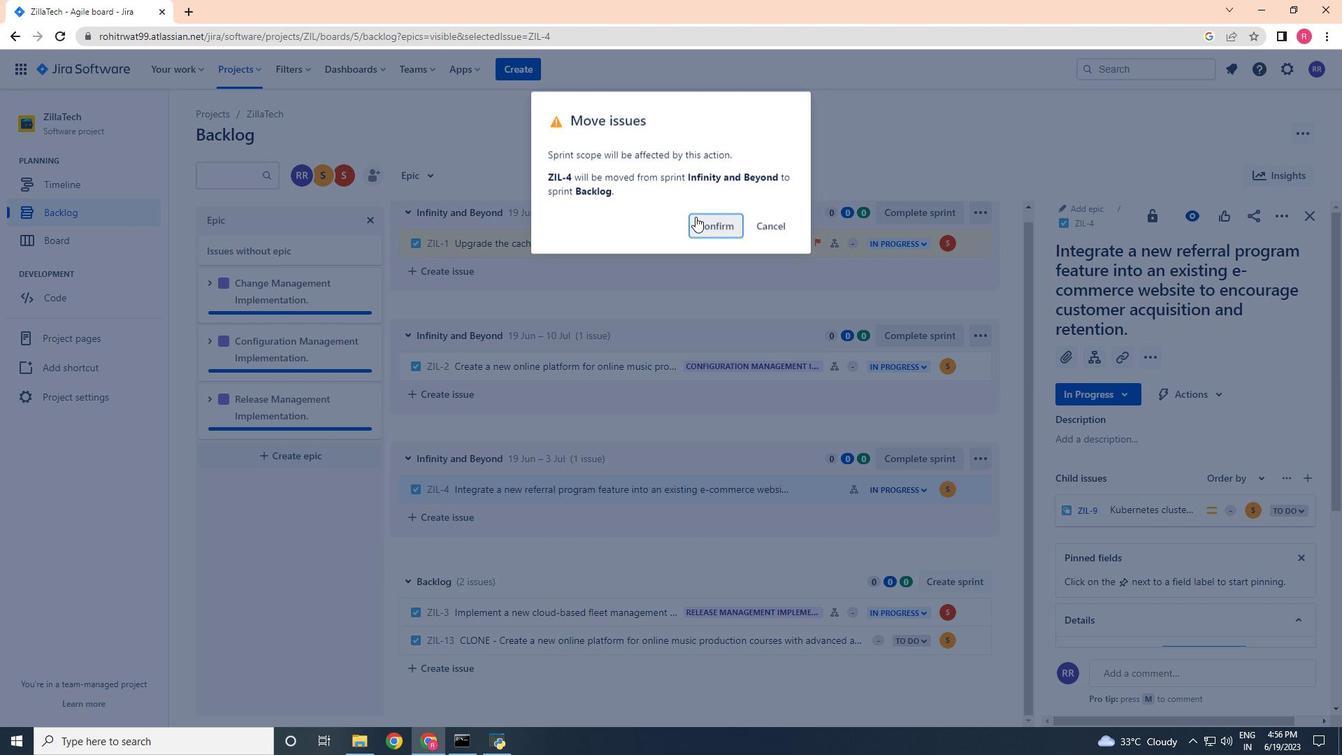 
Action: Mouse pressed left at (714, 216)
Screenshot: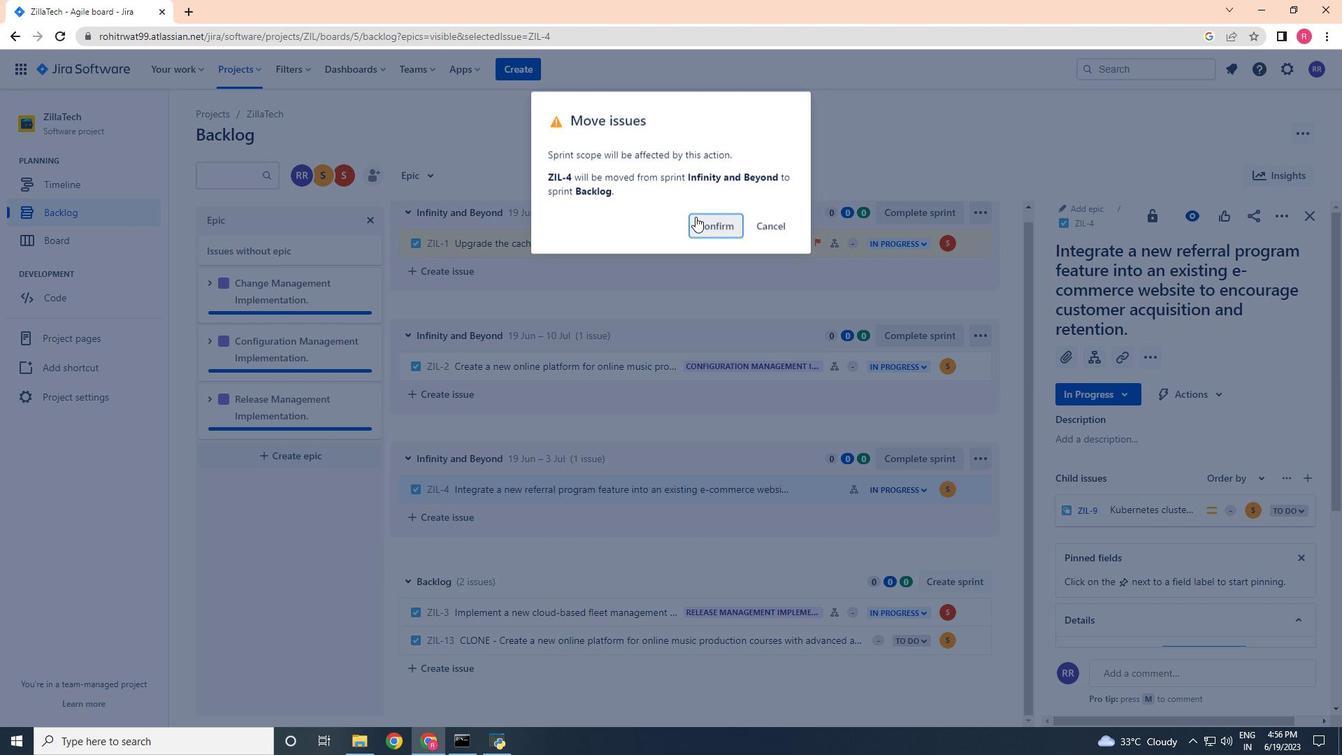 
Action: Mouse moved to (808, 671)
Screenshot: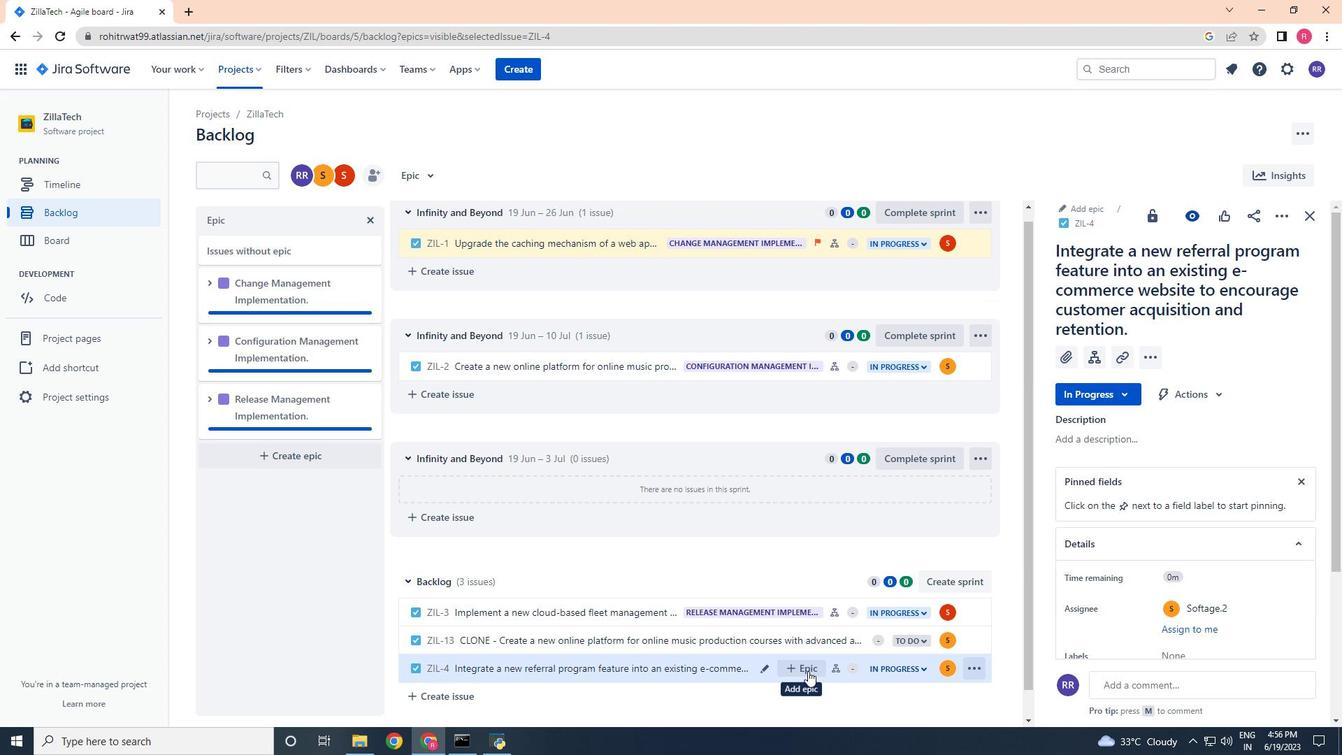 
Action: Mouse pressed left at (808, 671)
Screenshot: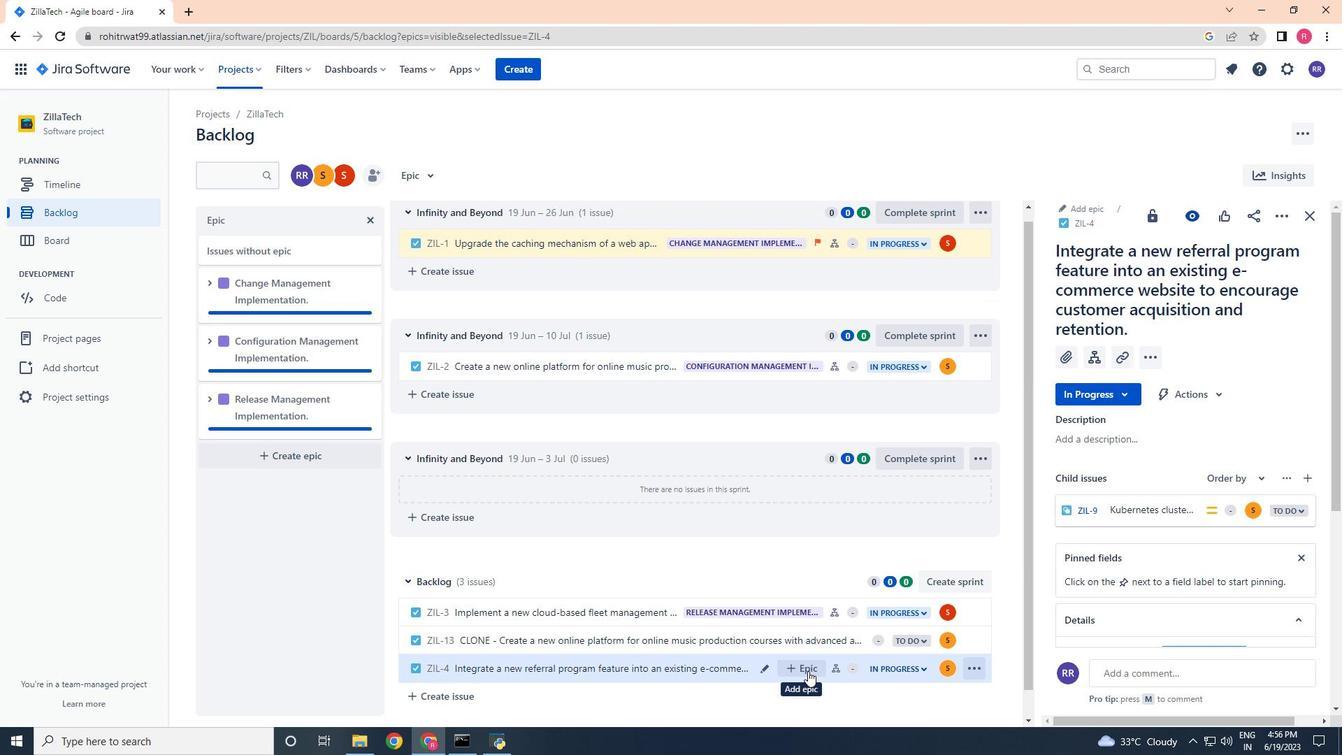 
Action: Mouse moved to (816, 662)
Screenshot: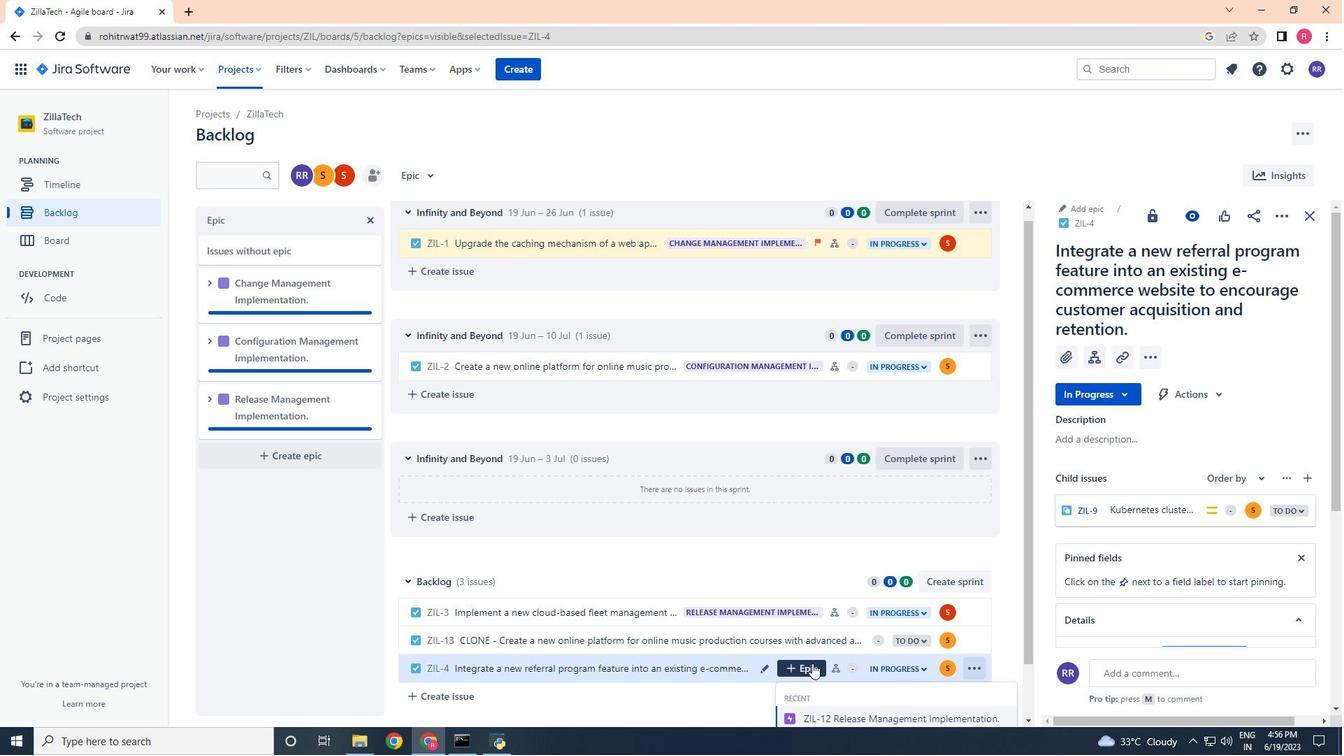 
Action: Mouse scrolled (816, 661) with delta (0, 0)
Screenshot: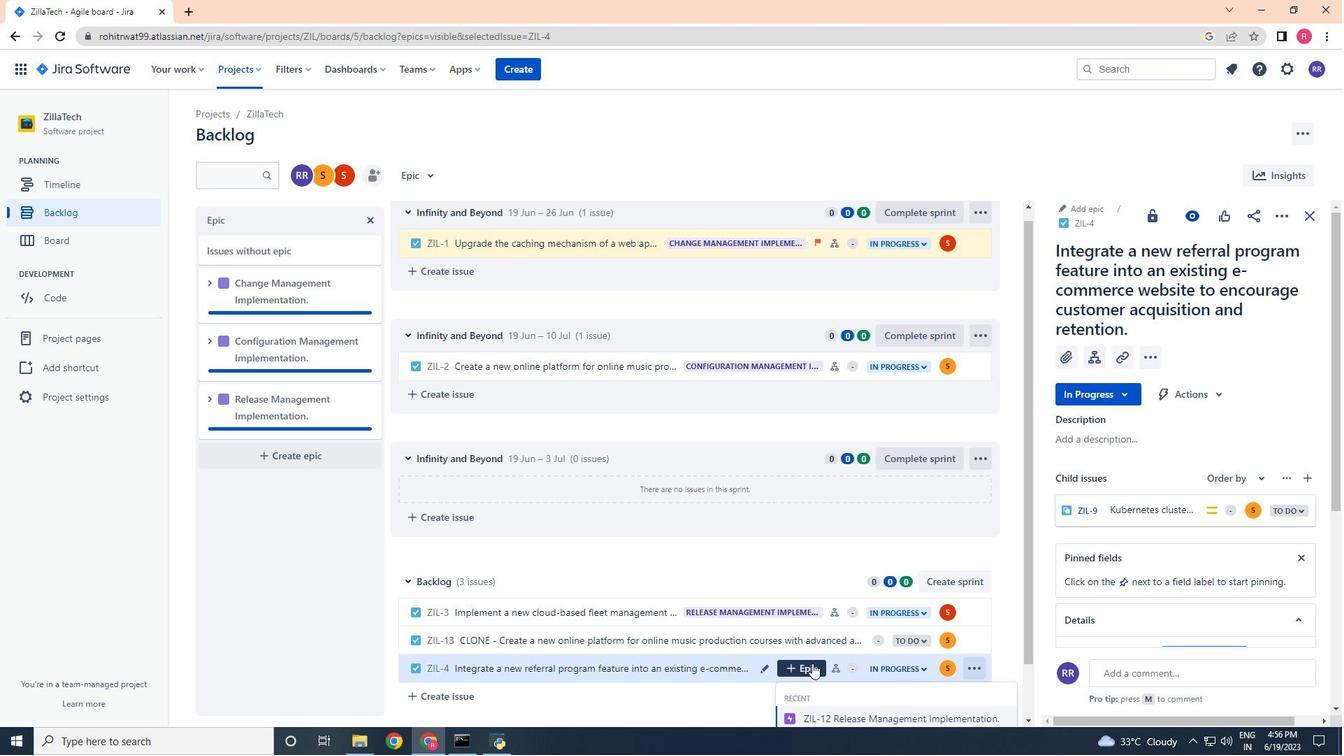 
Action: Mouse moved to (817, 661)
Screenshot: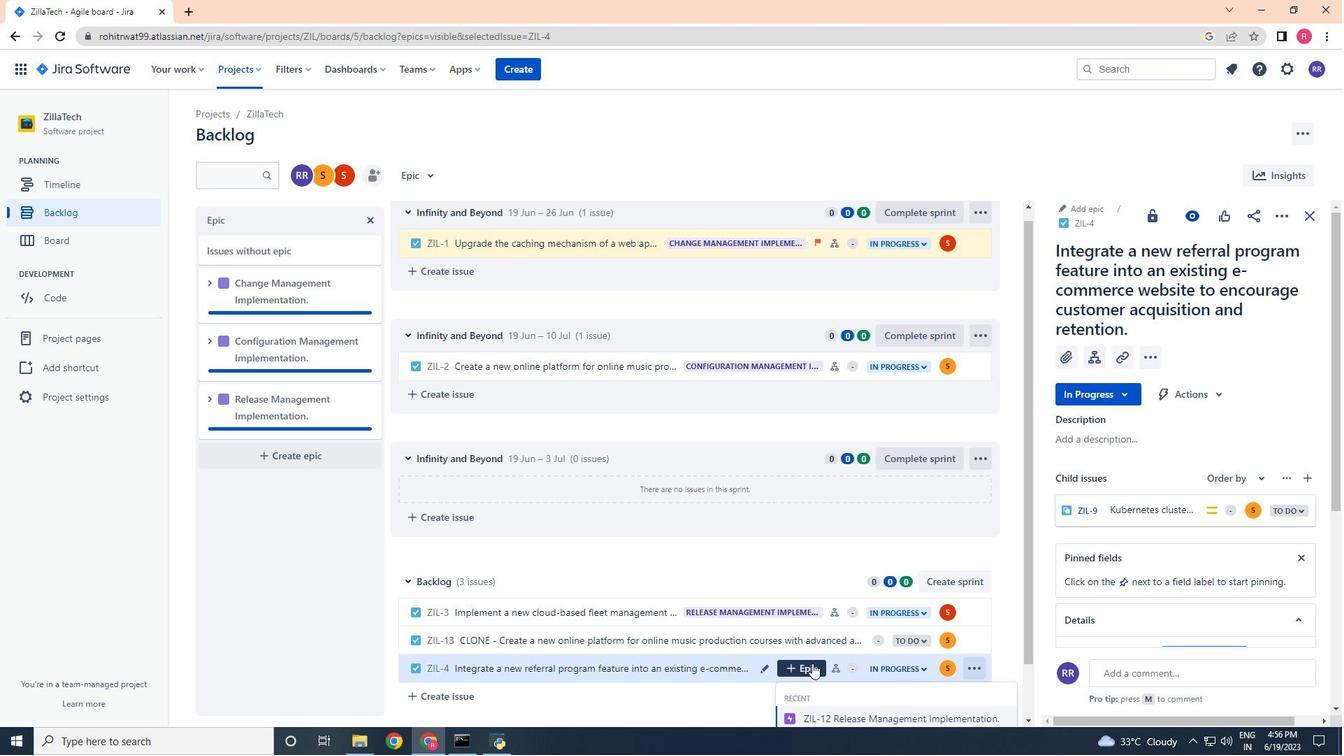 
Action: Mouse scrolled (817, 660) with delta (0, 0)
Screenshot: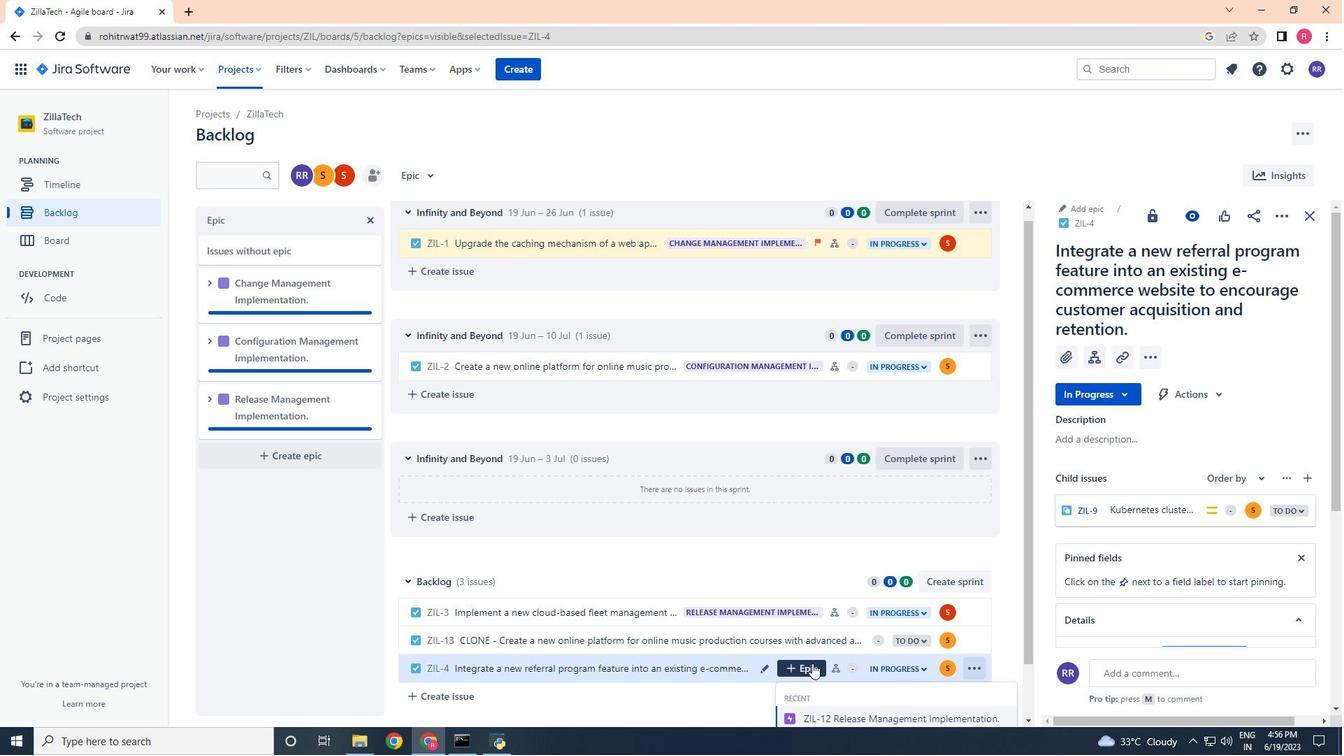 
Action: Mouse moved to (818, 661)
Screenshot: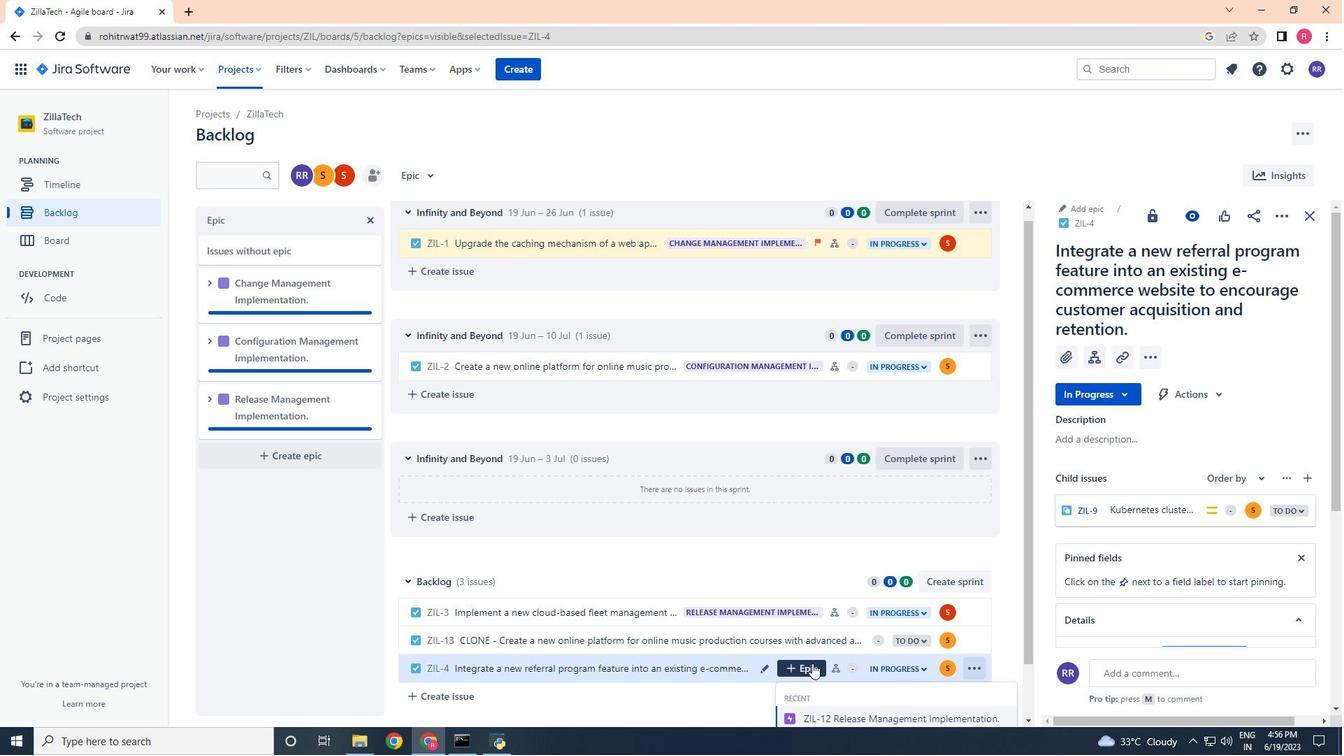 
Action: Mouse scrolled (818, 660) with delta (0, 0)
Screenshot: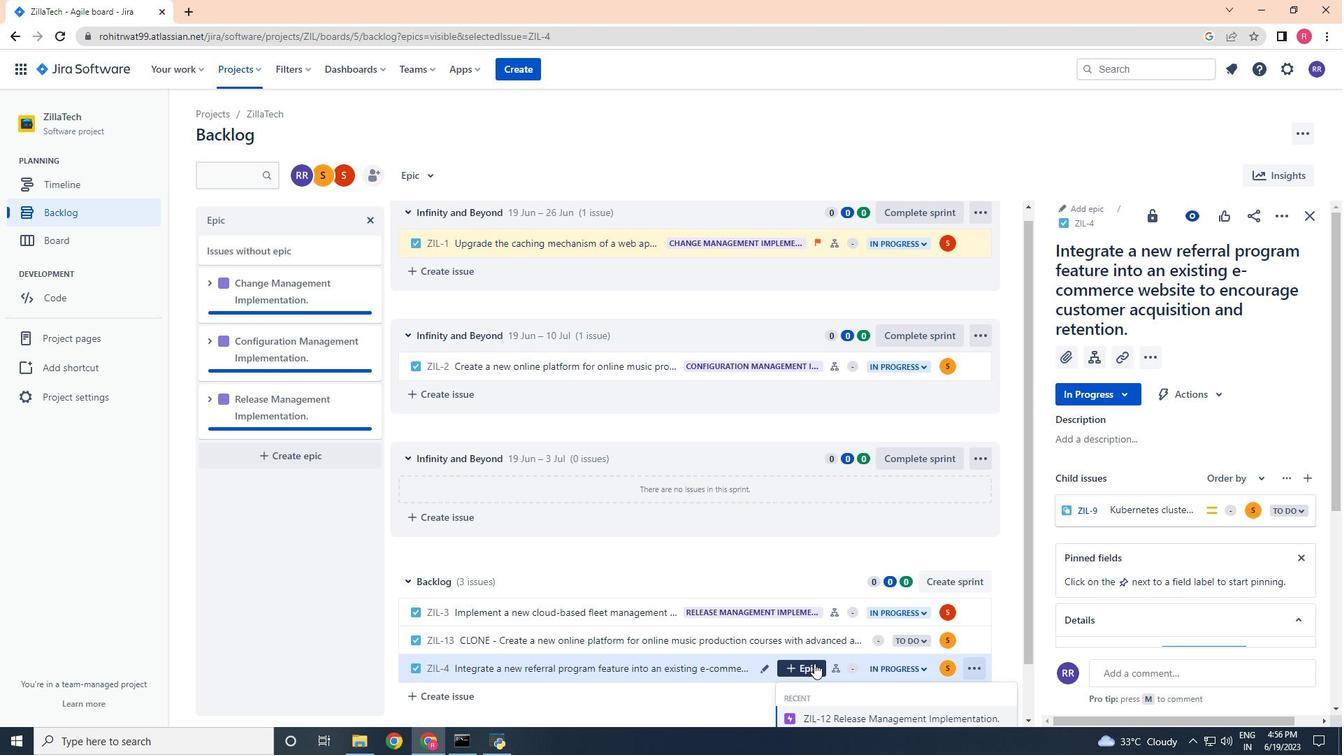 
Action: Mouse moved to (818, 658)
Screenshot: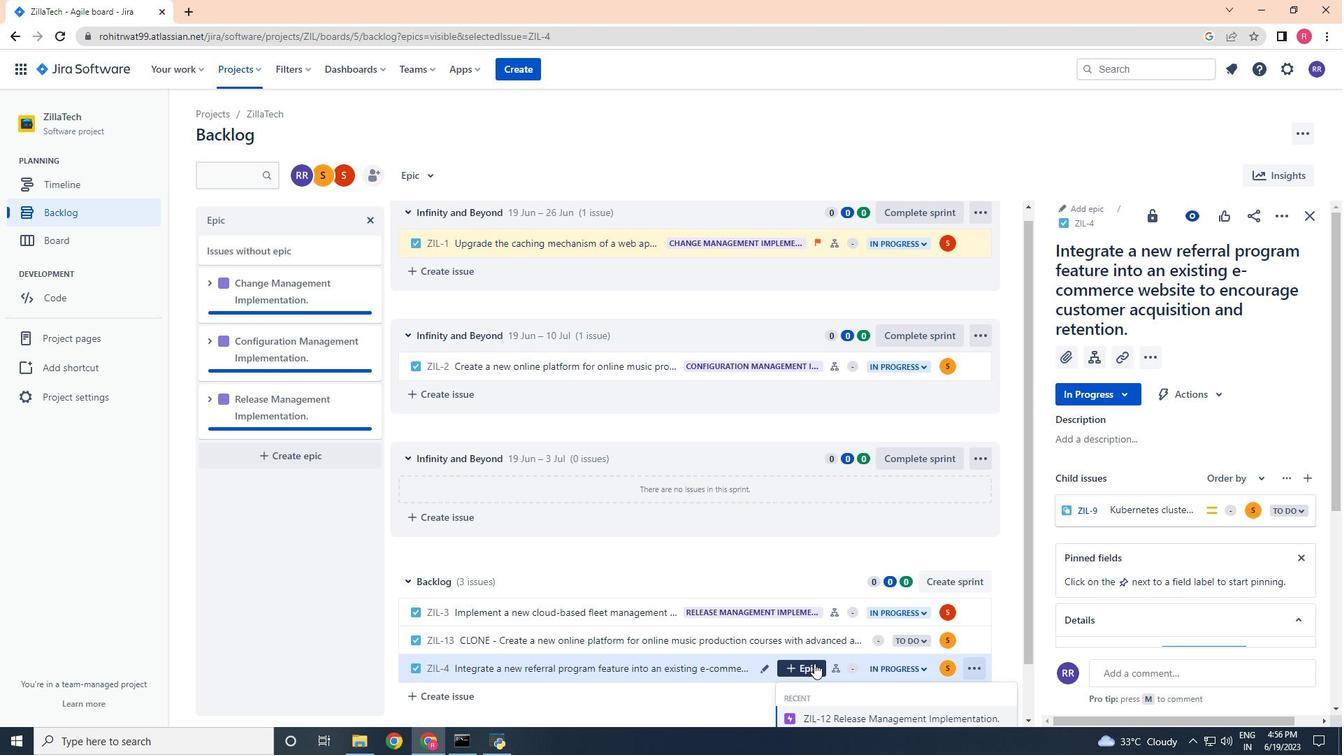
Action: Mouse scrolled (818, 658) with delta (0, 0)
Screenshot: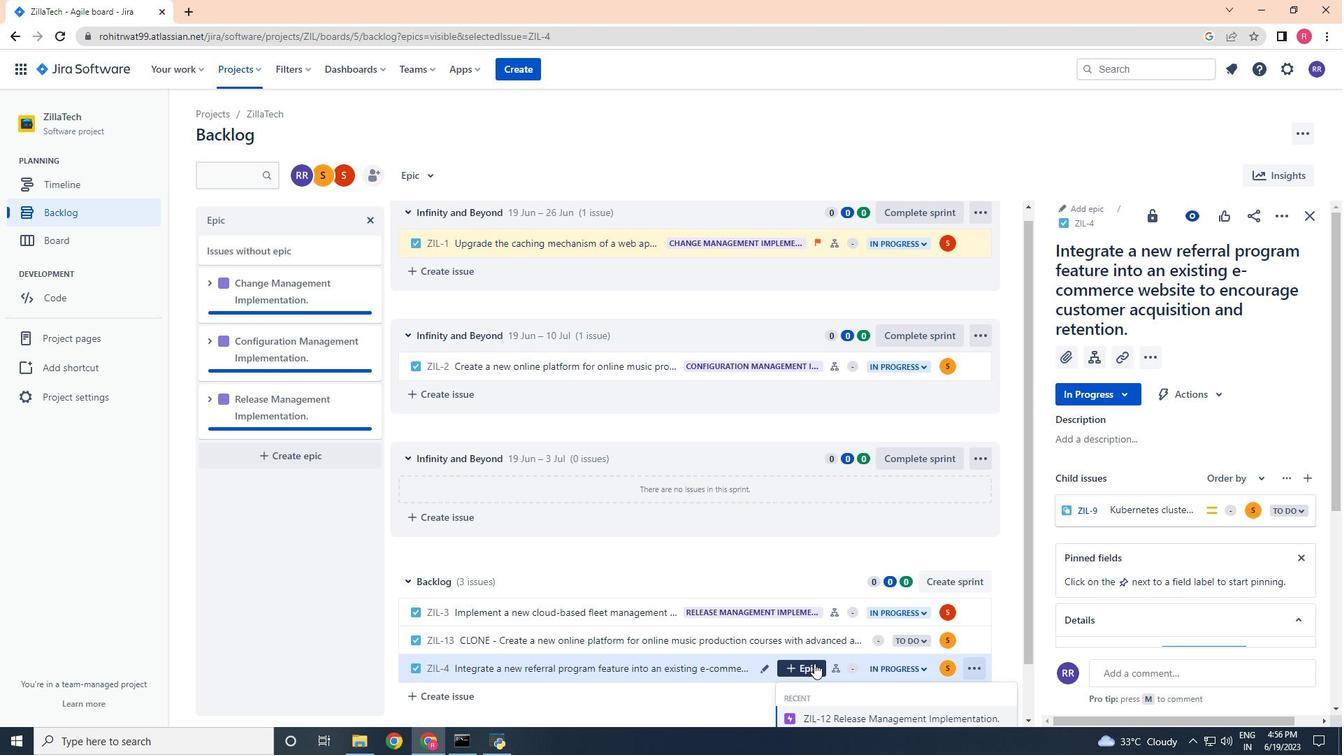 
Action: Mouse moved to (818, 655)
Screenshot: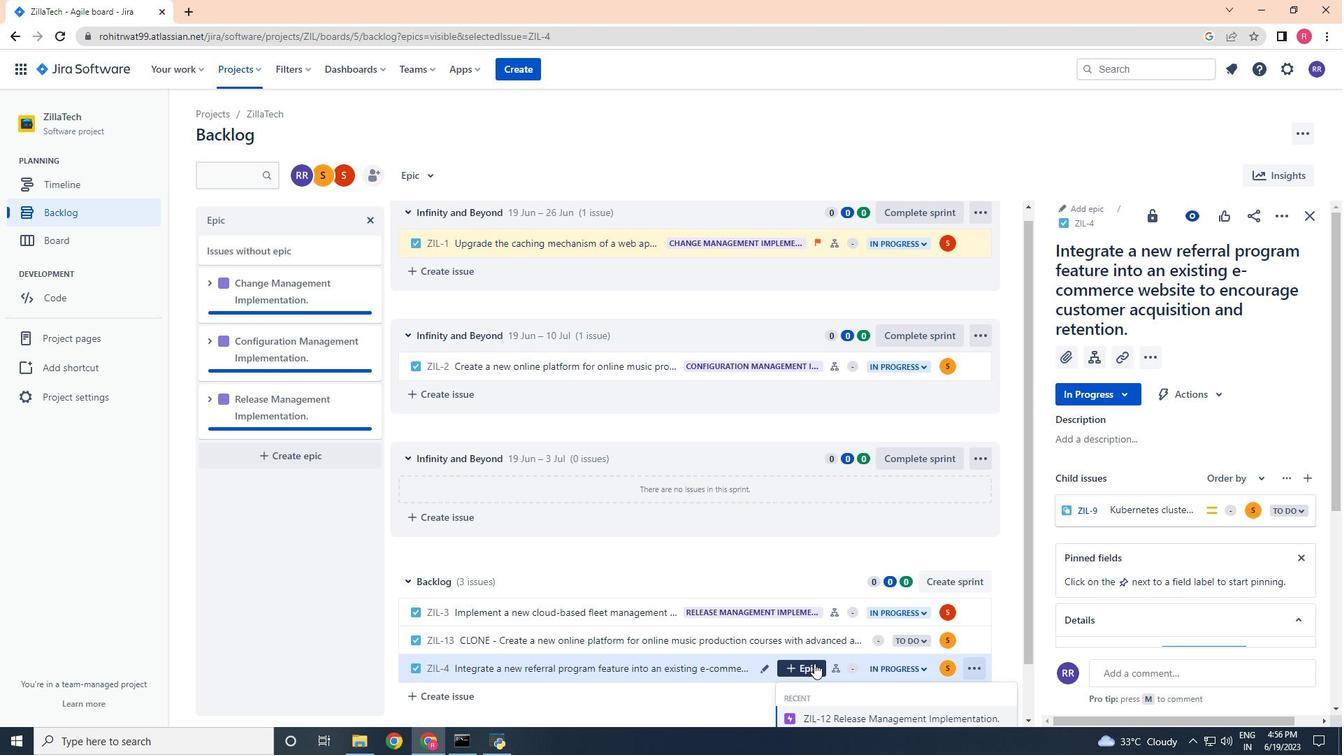 
Action: Mouse scrolled (818, 655) with delta (0, 0)
Screenshot: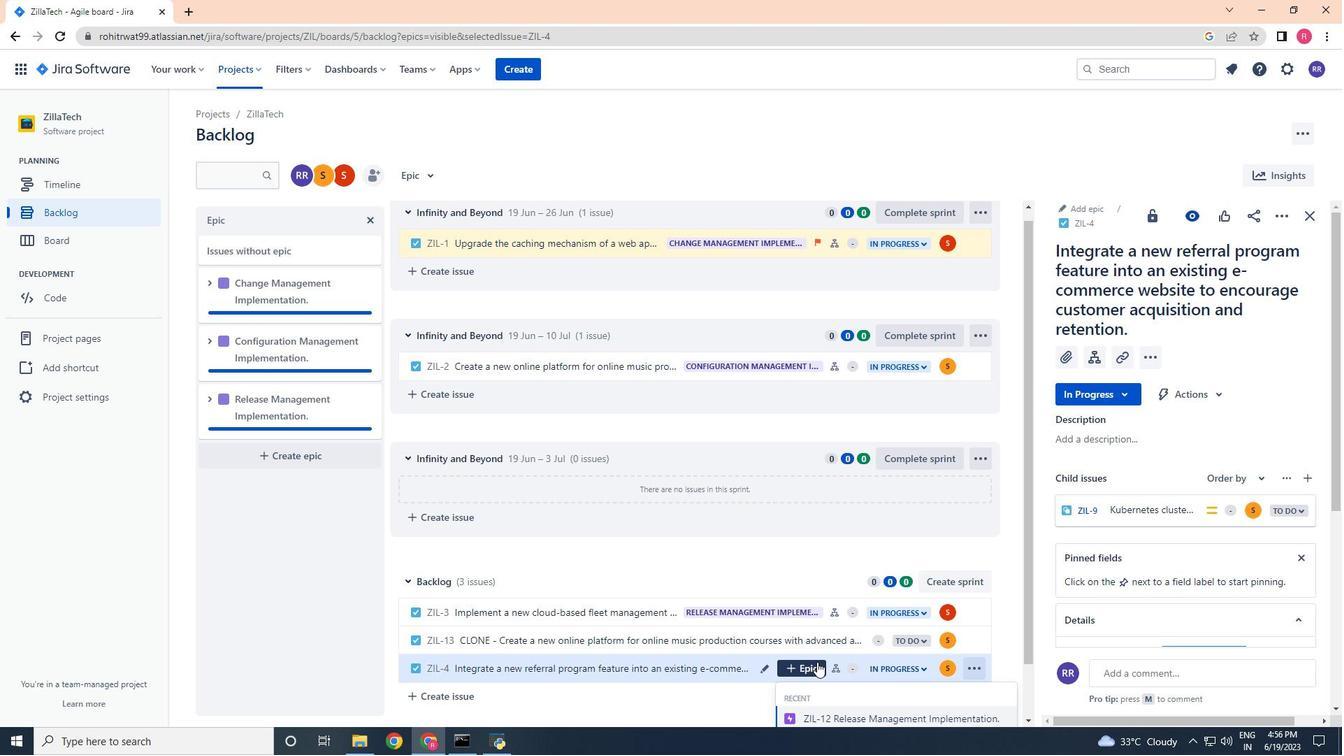 
Action: Mouse moved to (818, 652)
Screenshot: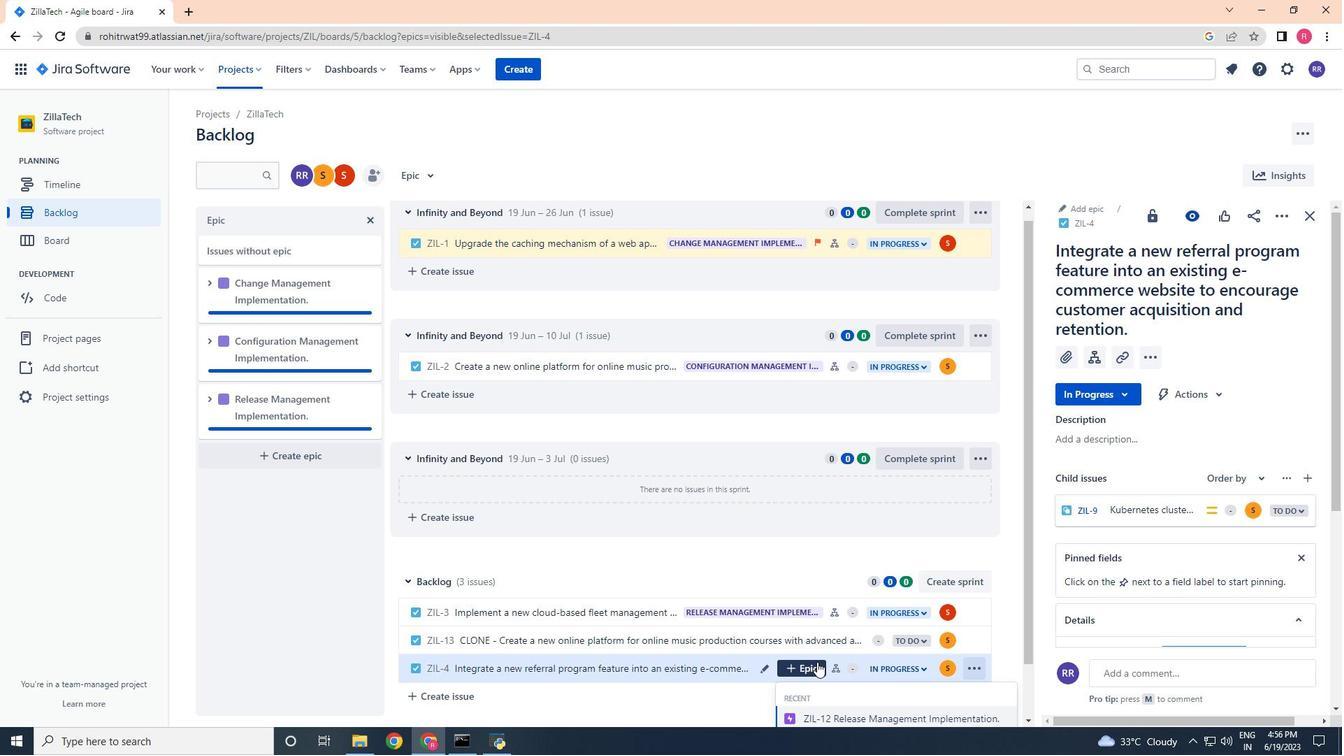 
Action: Mouse scrolled (818, 651) with delta (0, 0)
Screenshot: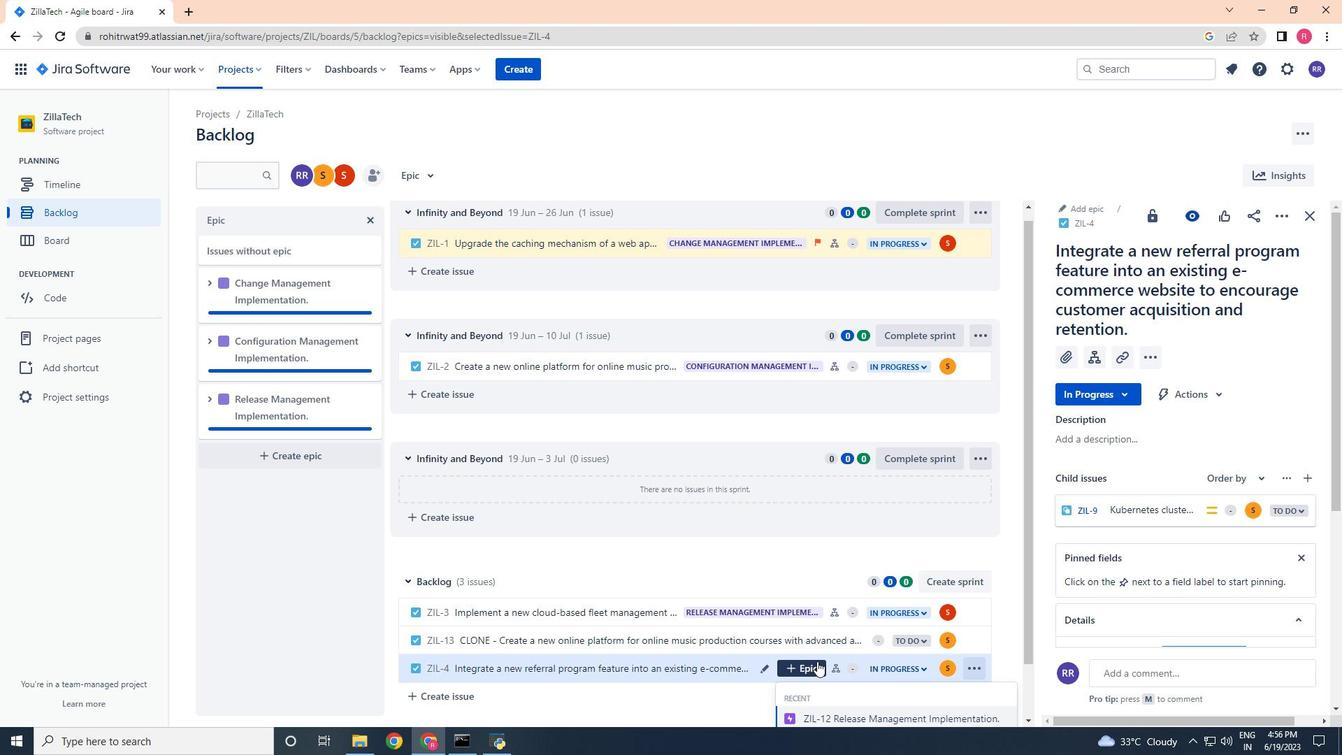 
Action: Mouse moved to (840, 703)
Screenshot: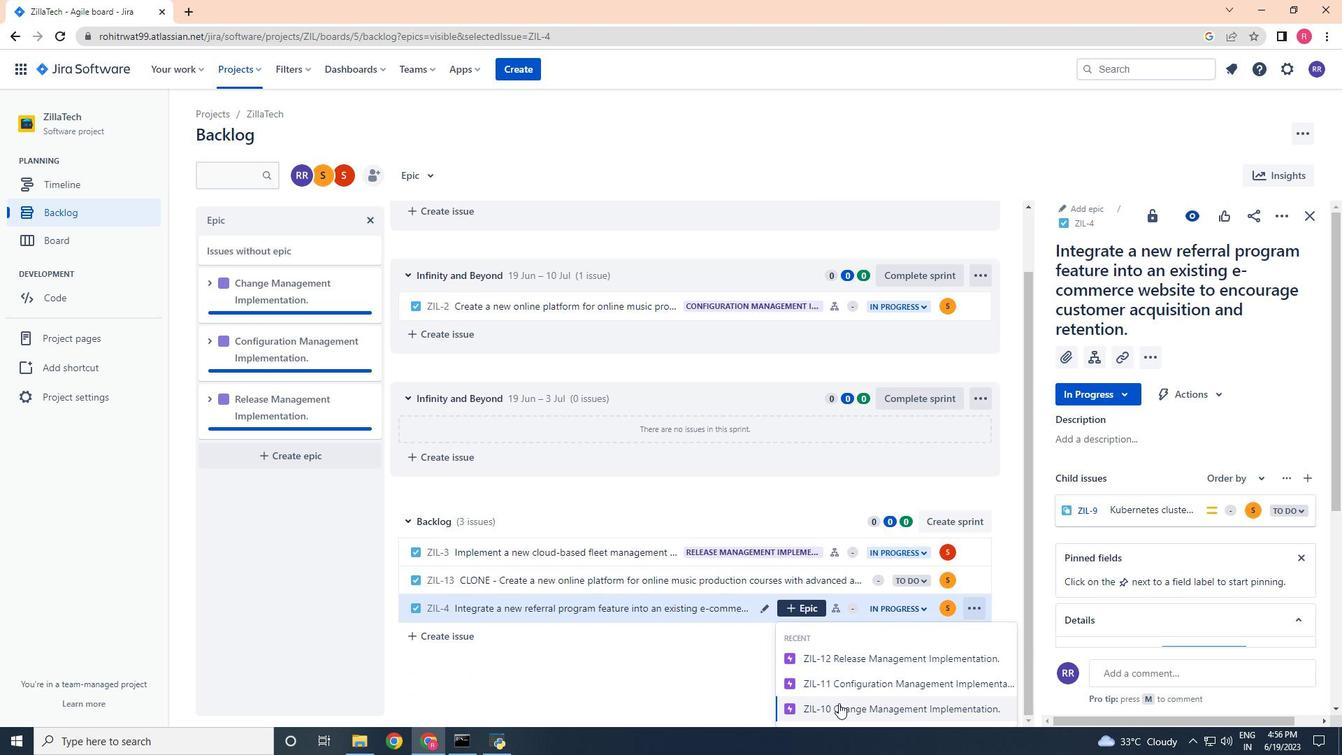 
Action: Mouse pressed left at (840, 703)
Screenshot: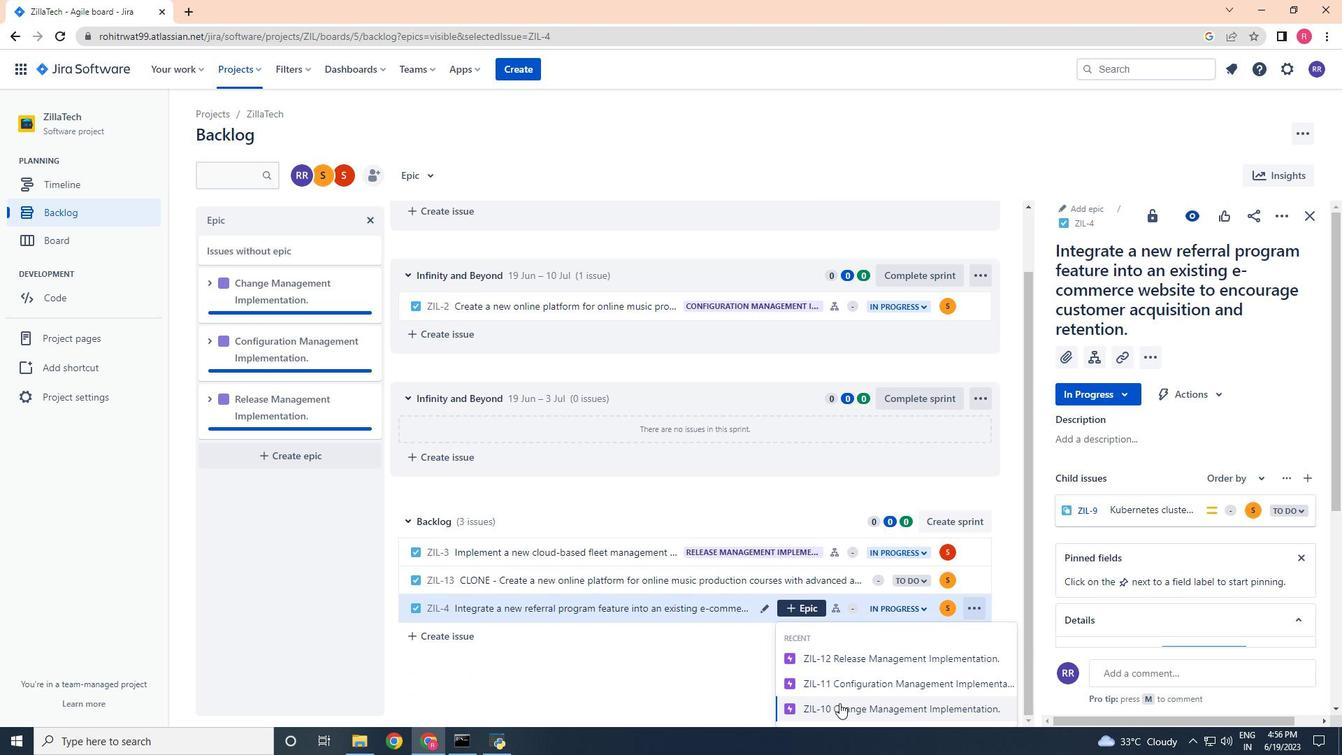 
Action: Mouse moved to (856, 692)
Screenshot: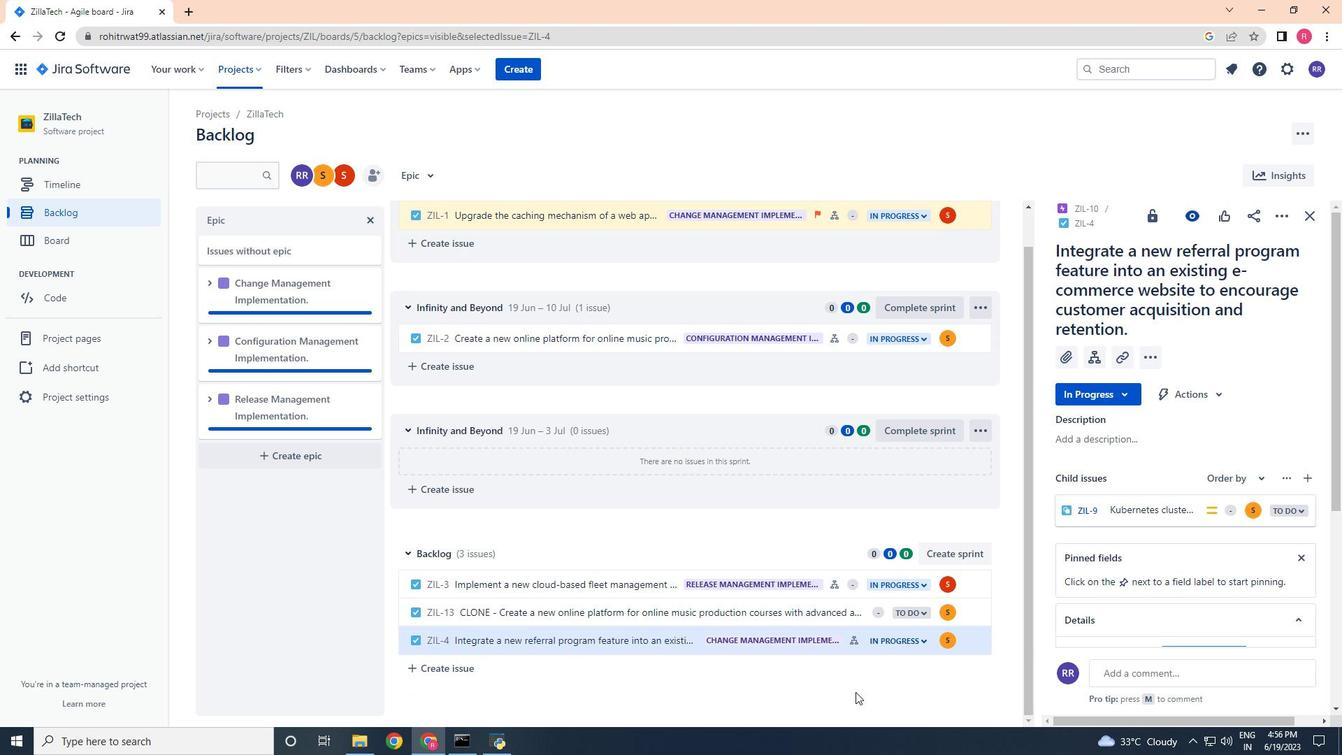 
